 Task: Create a due date automation trigger when advanced on, 2 working days after a card is due add basic with the green label at 11:00 AM.
Action: Mouse moved to (1118, 346)
Screenshot: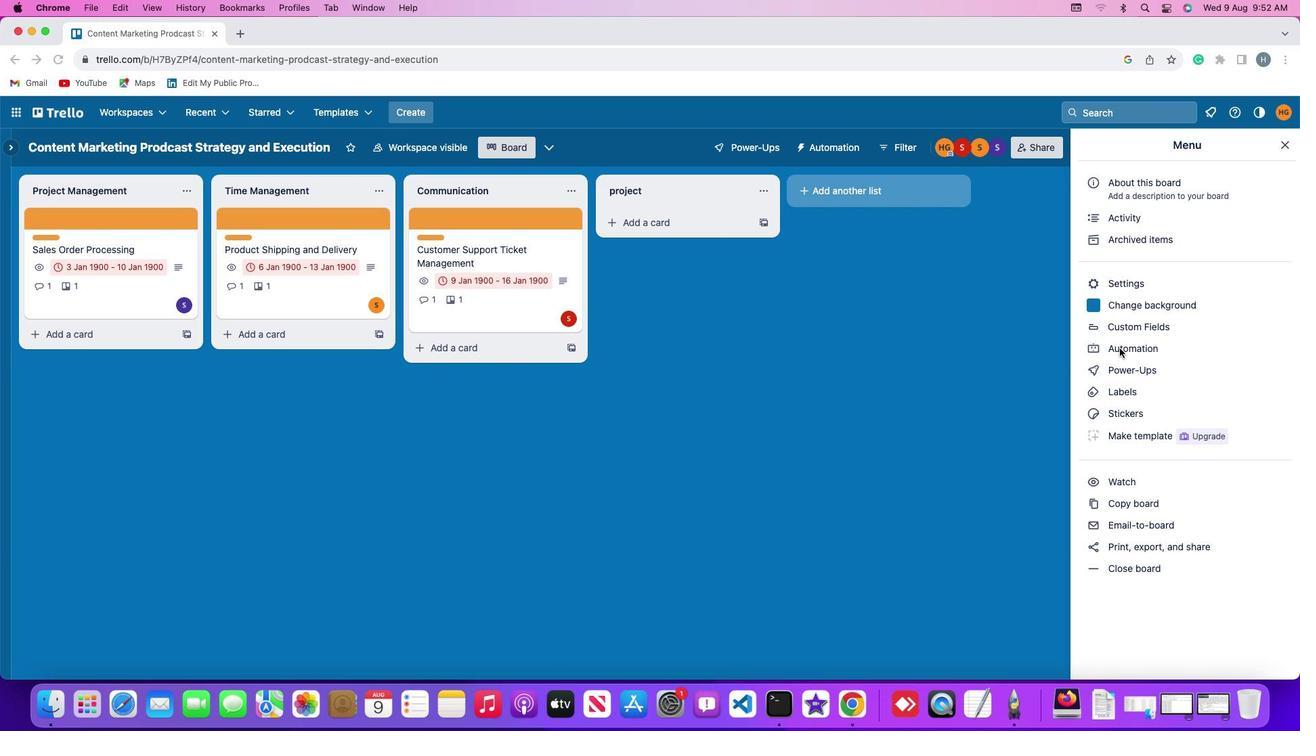 
Action: Mouse pressed left at (1118, 346)
Screenshot: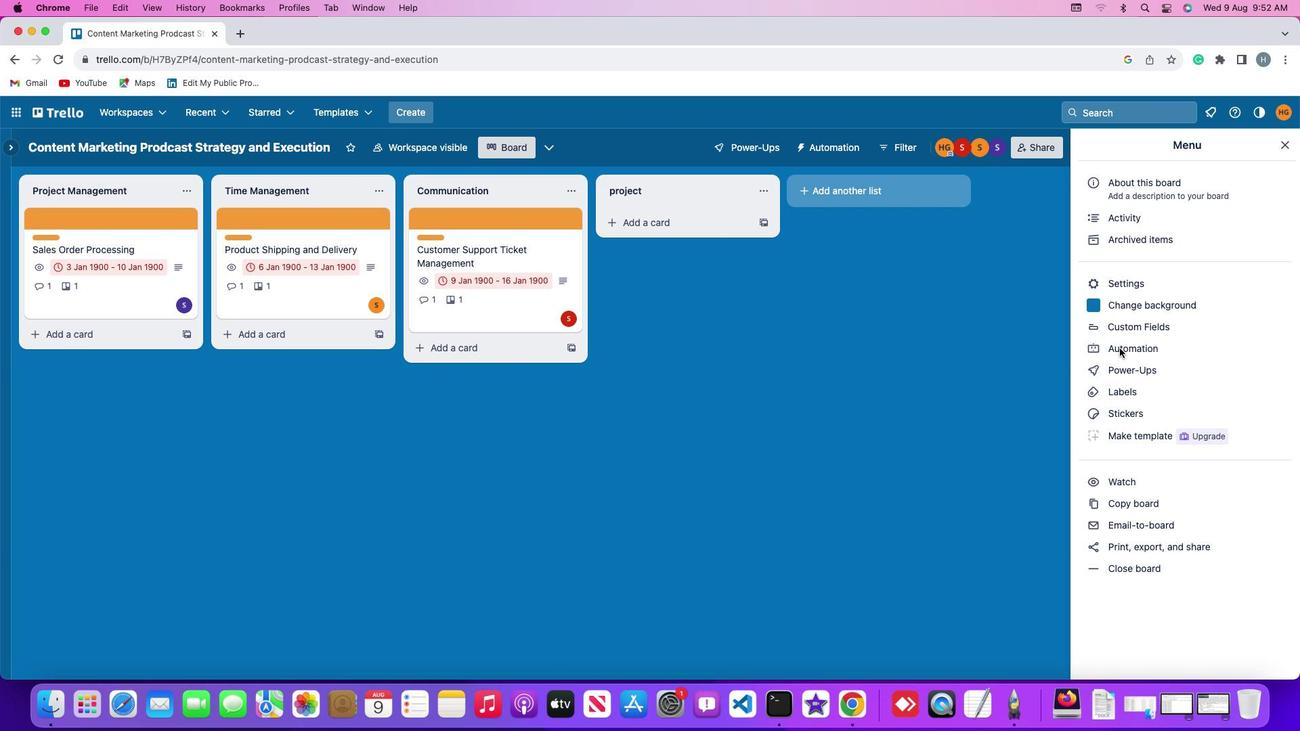 
Action: Mouse pressed left at (1118, 346)
Screenshot: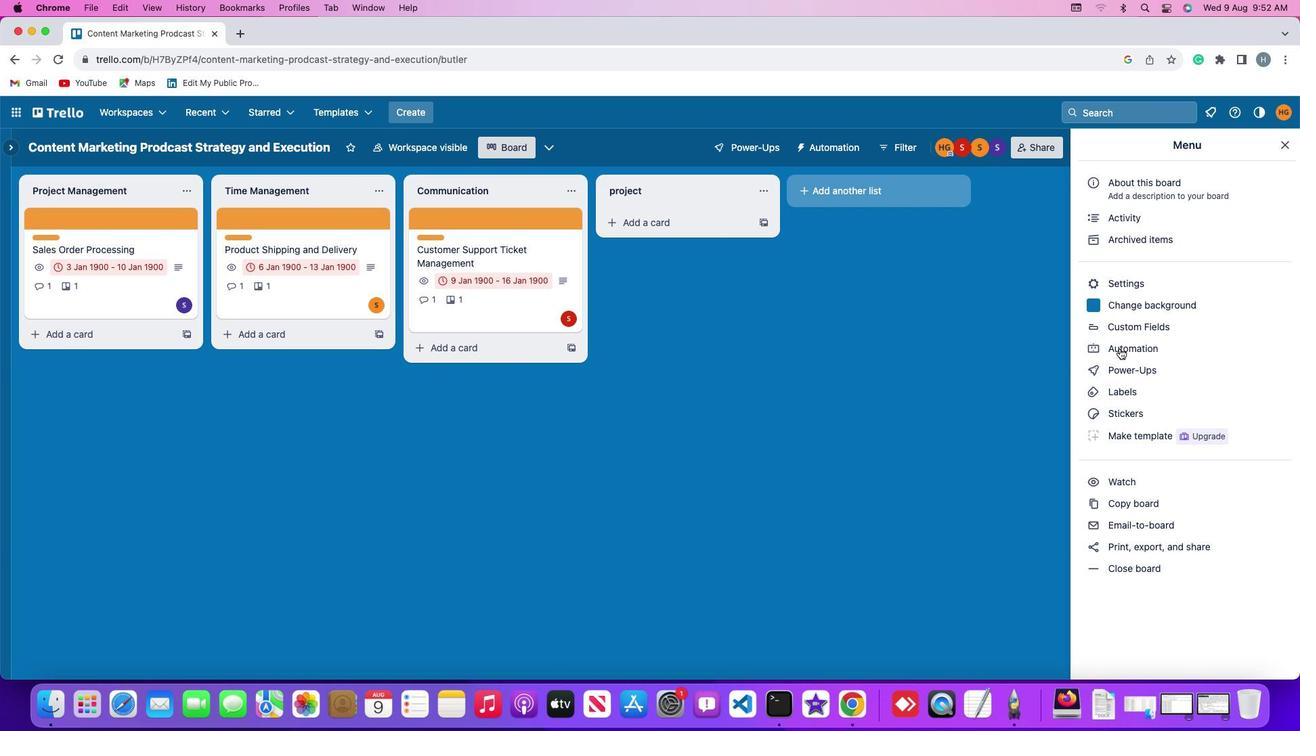 
Action: Mouse moved to (88, 325)
Screenshot: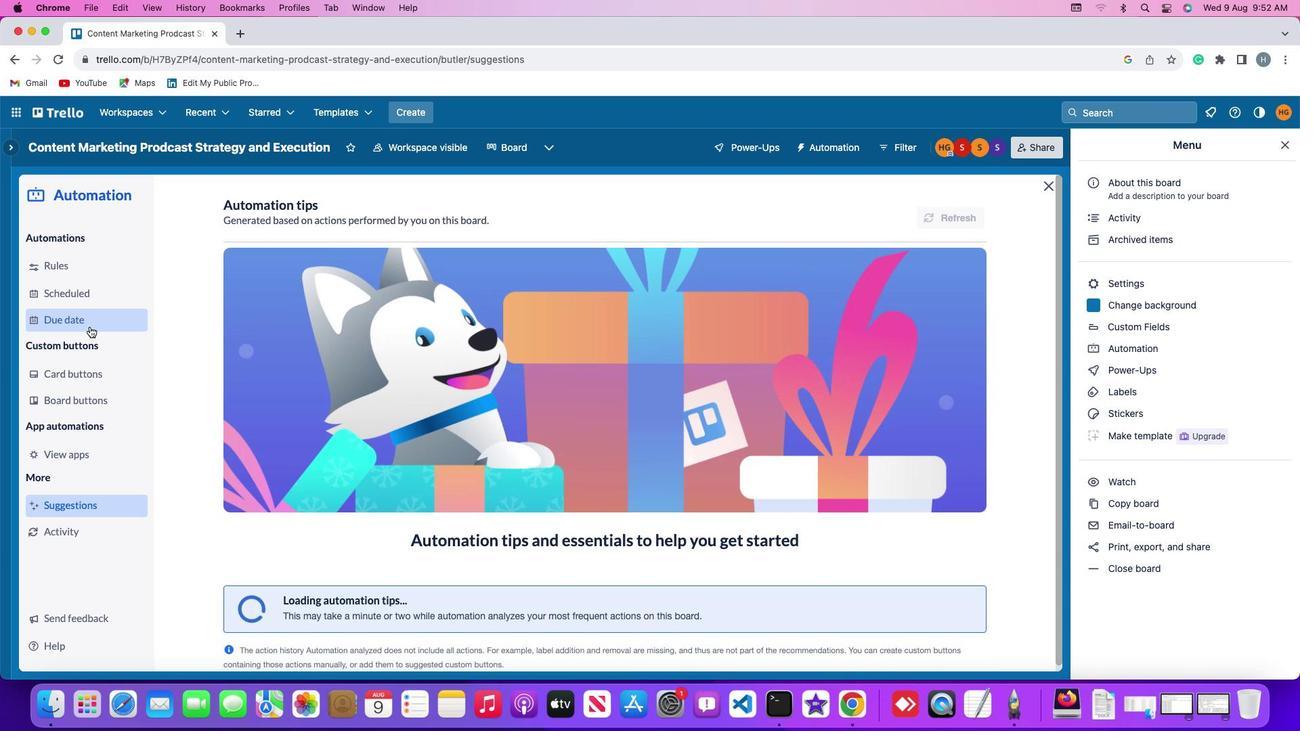 
Action: Mouse pressed left at (88, 325)
Screenshot: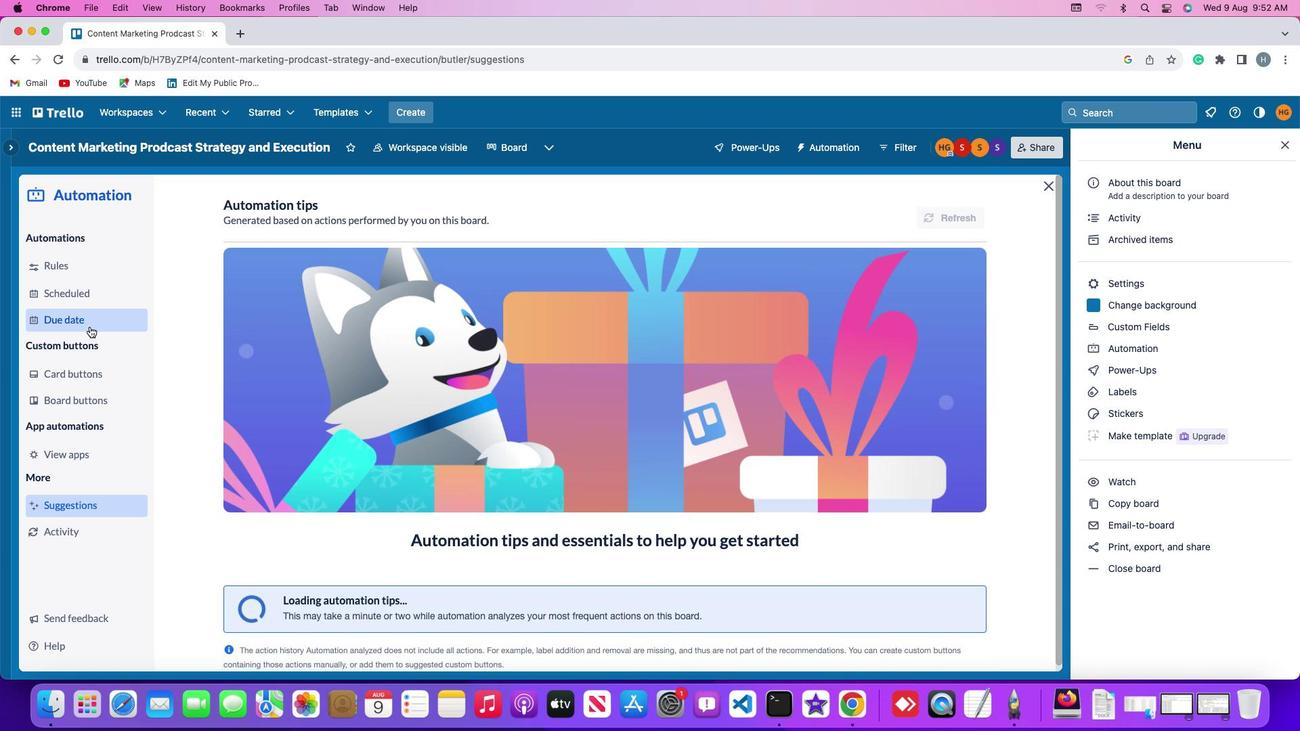
Action: Mouse moved to (921, 205)
Screenshot: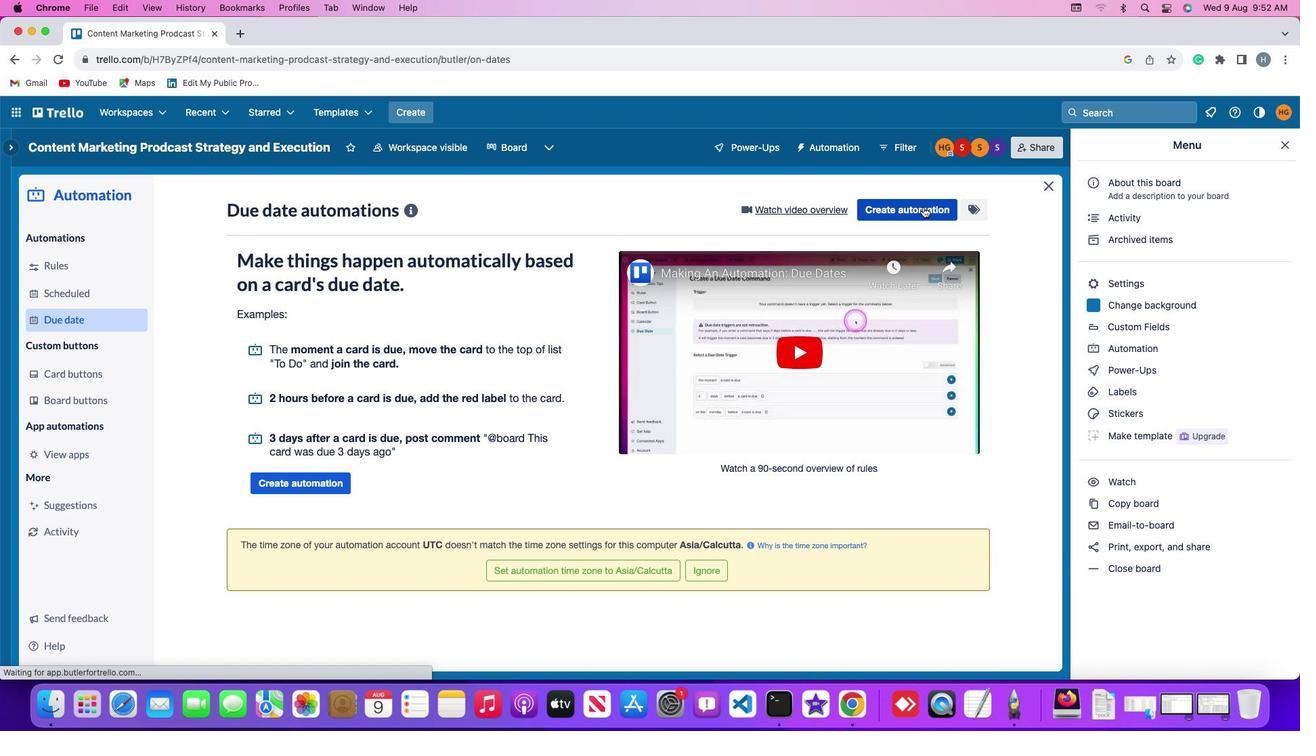 
Action: Mouse pressed left at (921, 205)
Screenshot: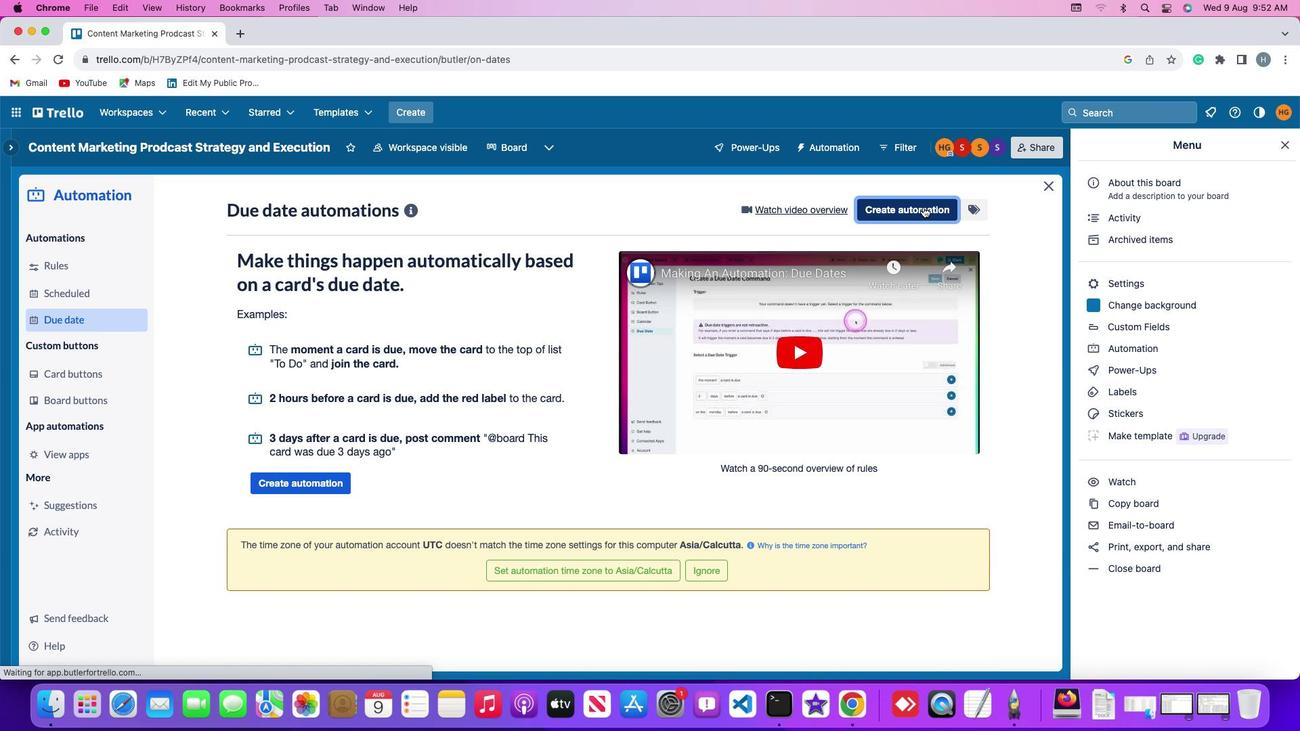 
Action: Mouse moved to (260, 341)
Screenshot: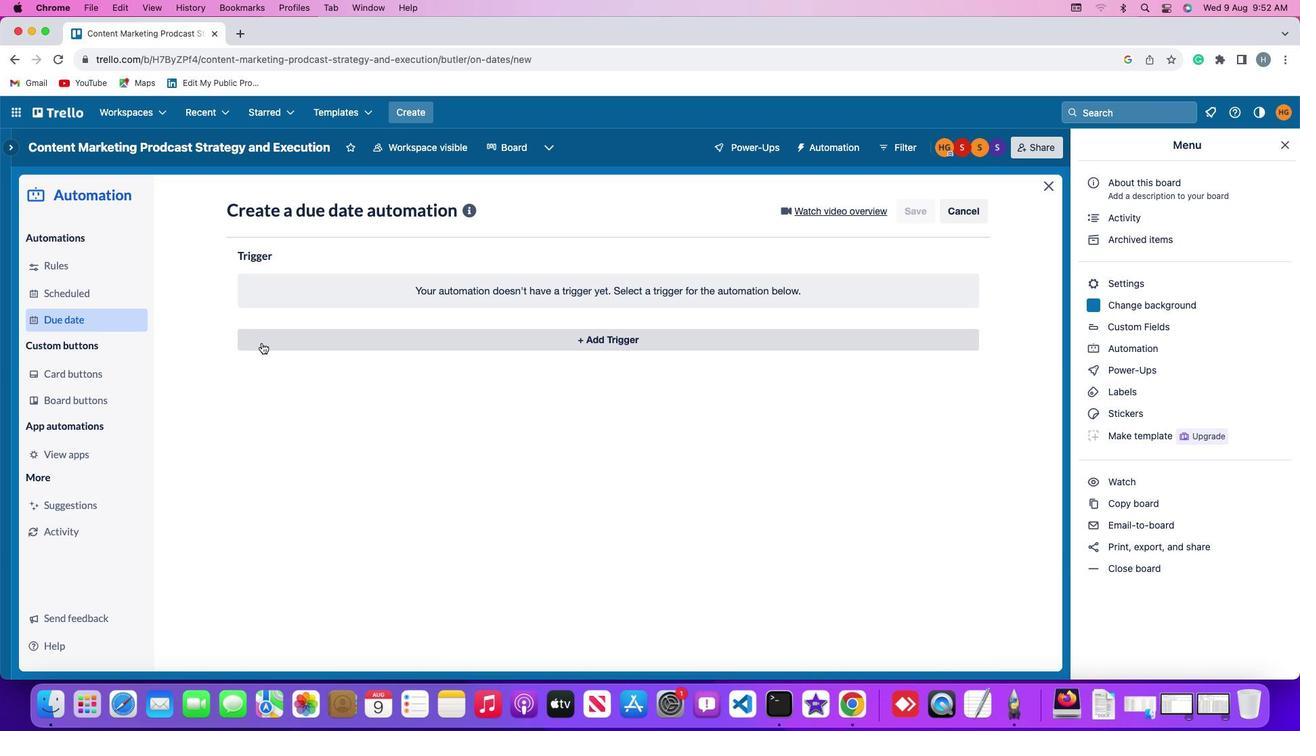 
Action: Mouse pressed left at (260, 341)
Screenshot: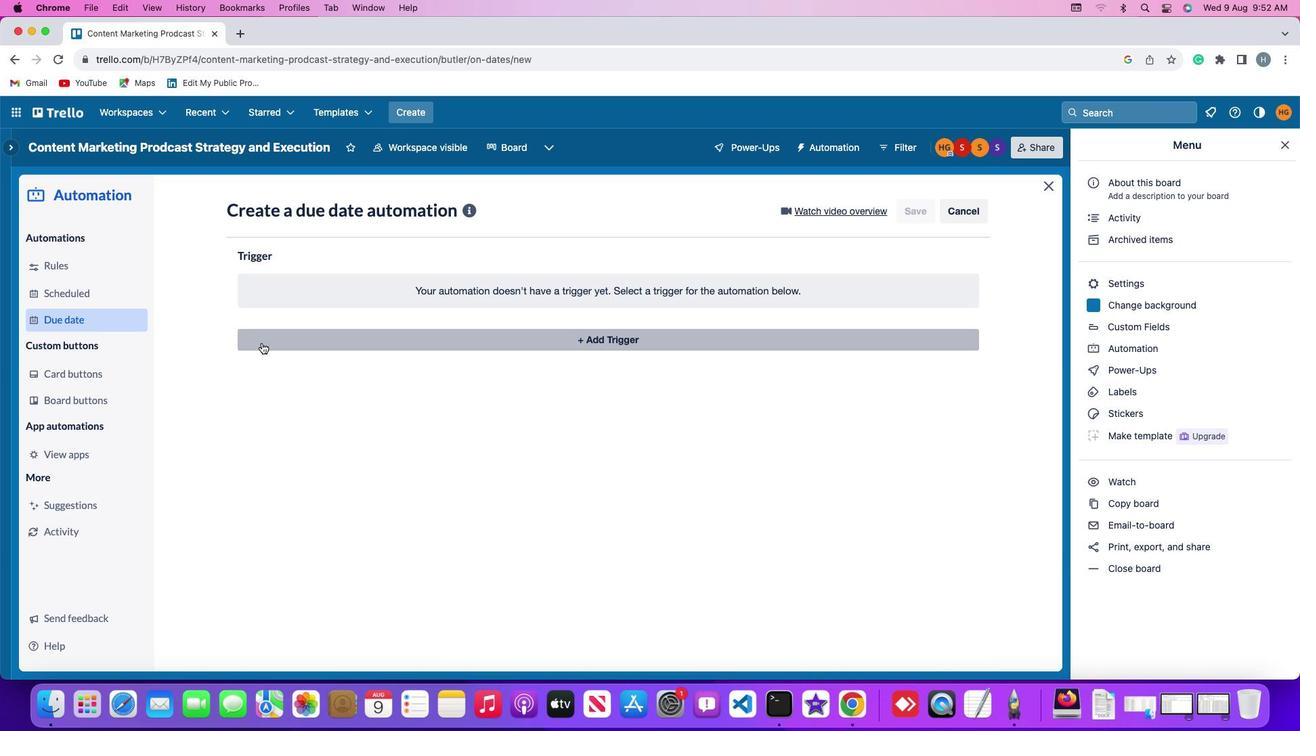 
Action: Mouse moved to (262, 541)
Screenshot: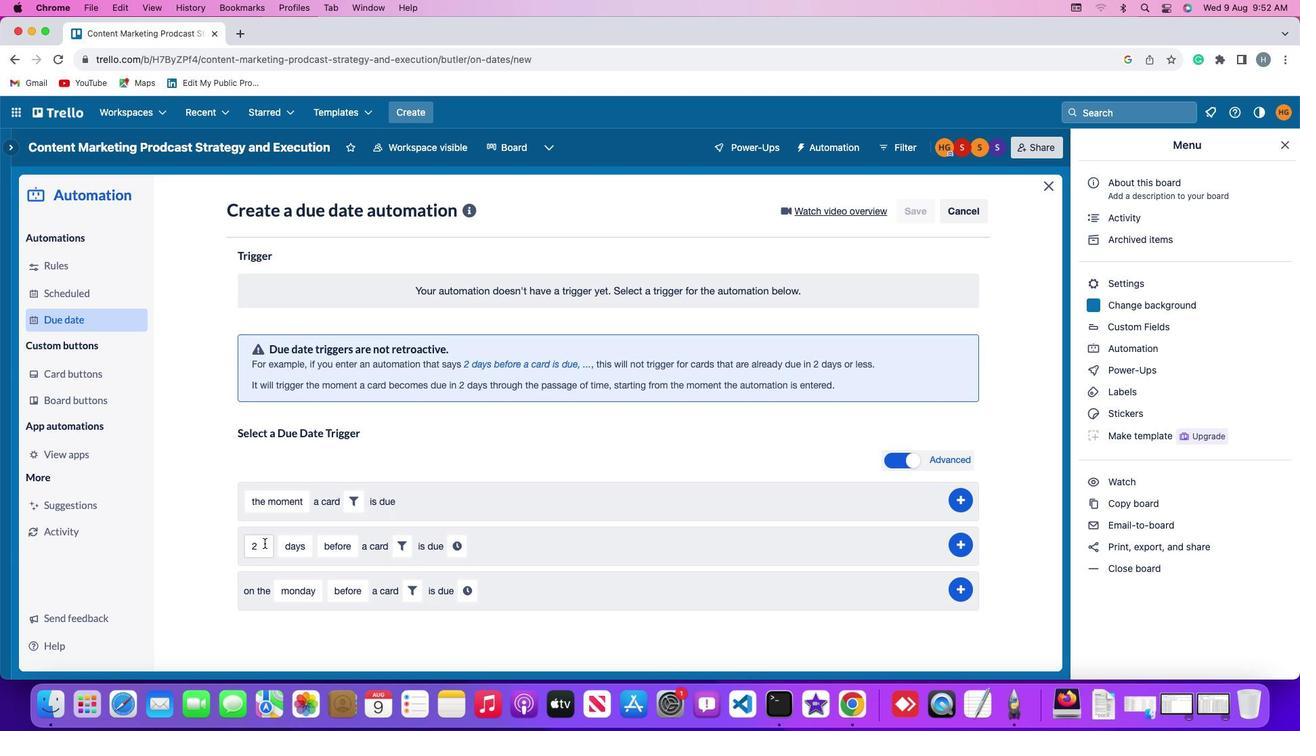 
Action: Mouse pressed left at (262, 541)
Screenshot: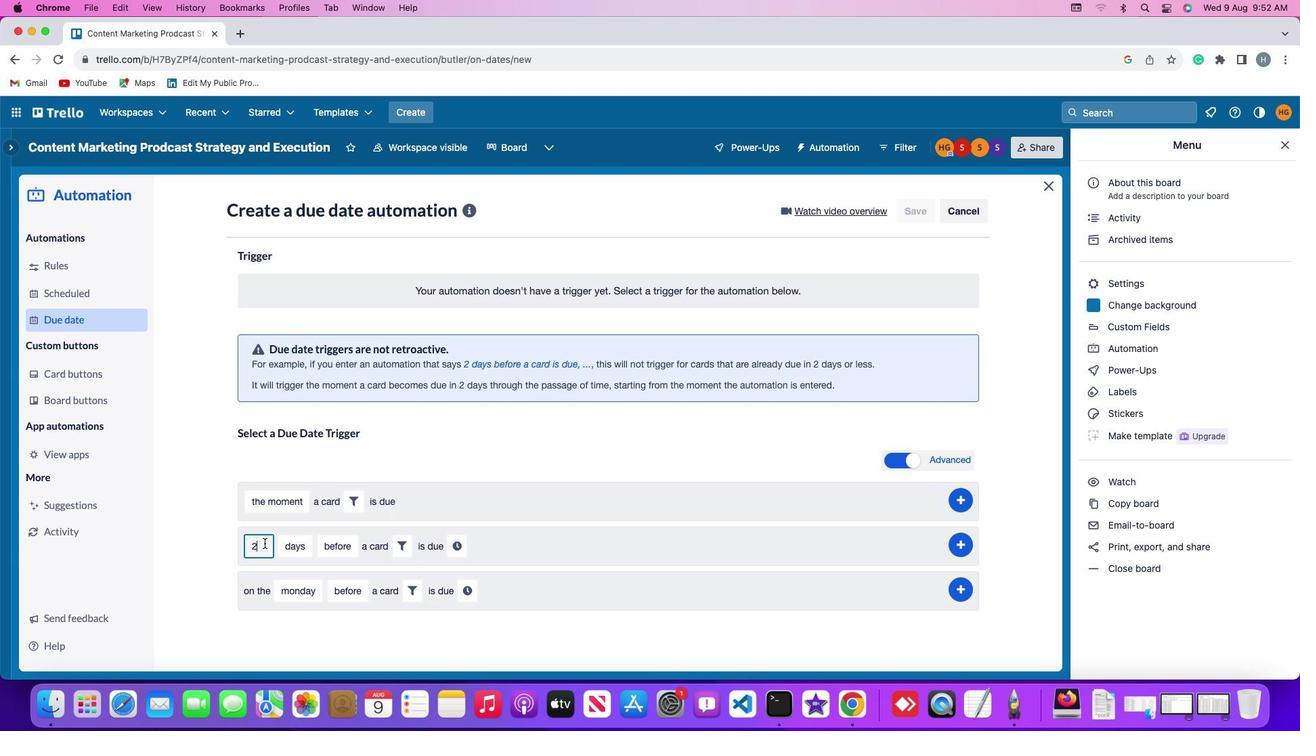 
Action: Mouse moved to (264, 541)
Screenshot: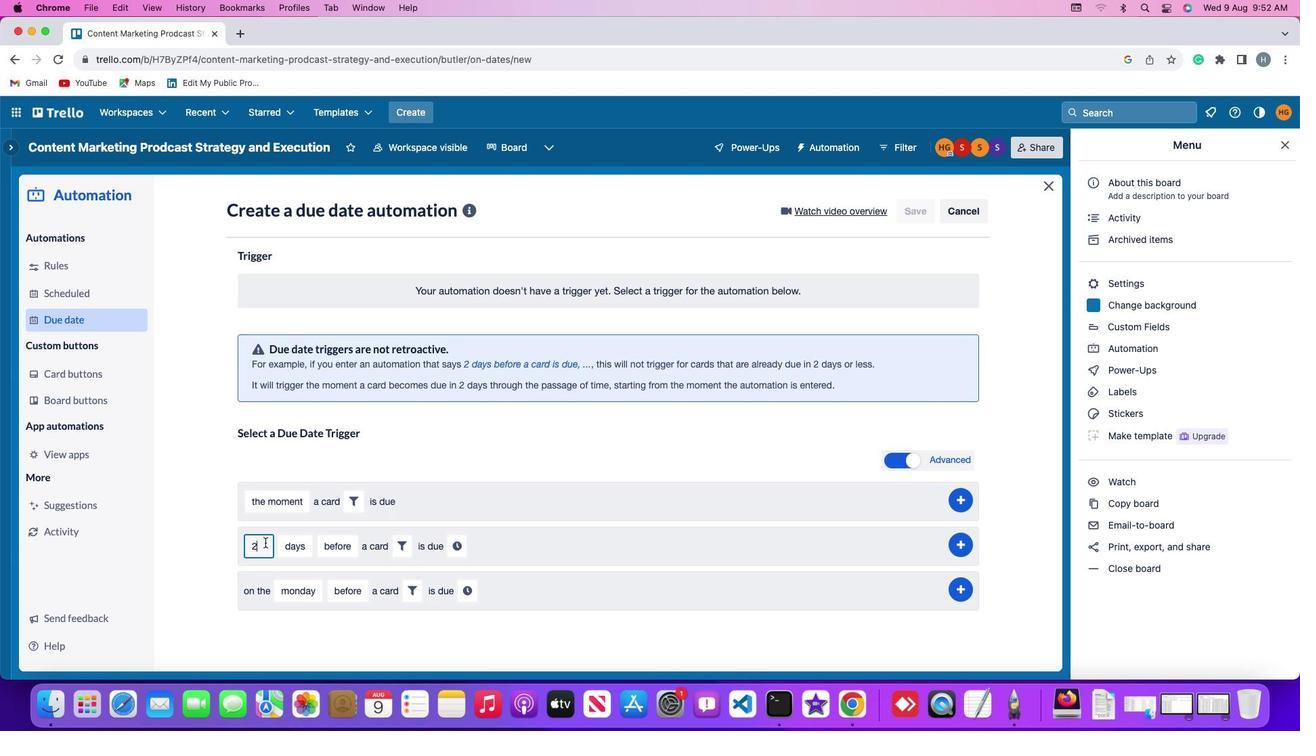 
Action: Key pressed Key.backspace
Screenshot: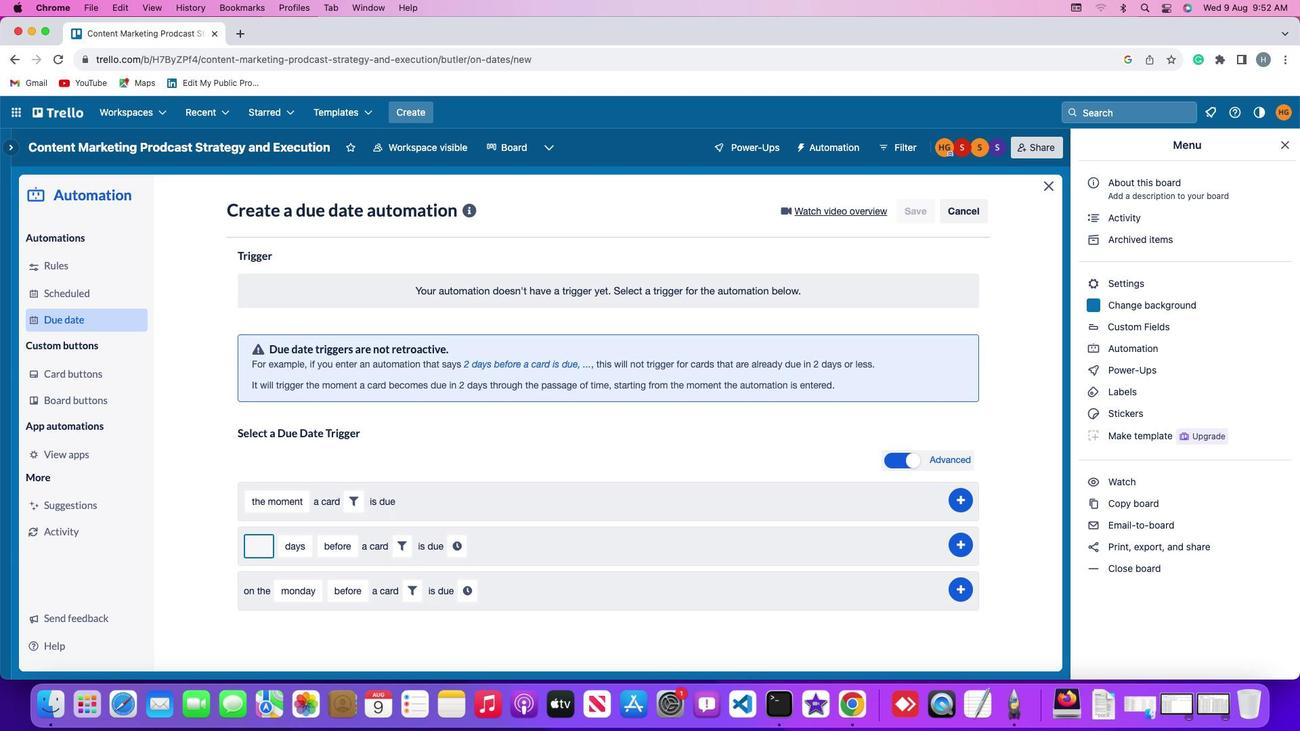 
Action: Mouse moved to (263, 541)
Screenshot: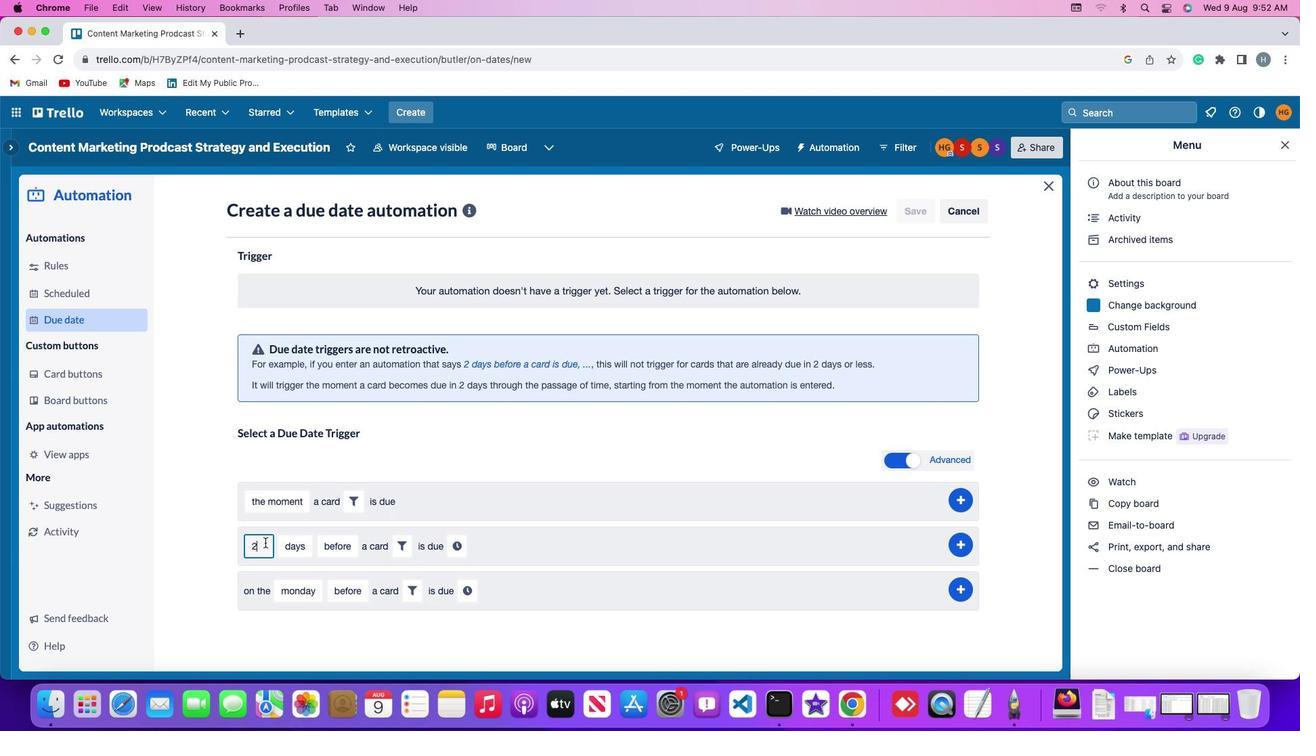 
Action: Key pressed '2'
Screenshot: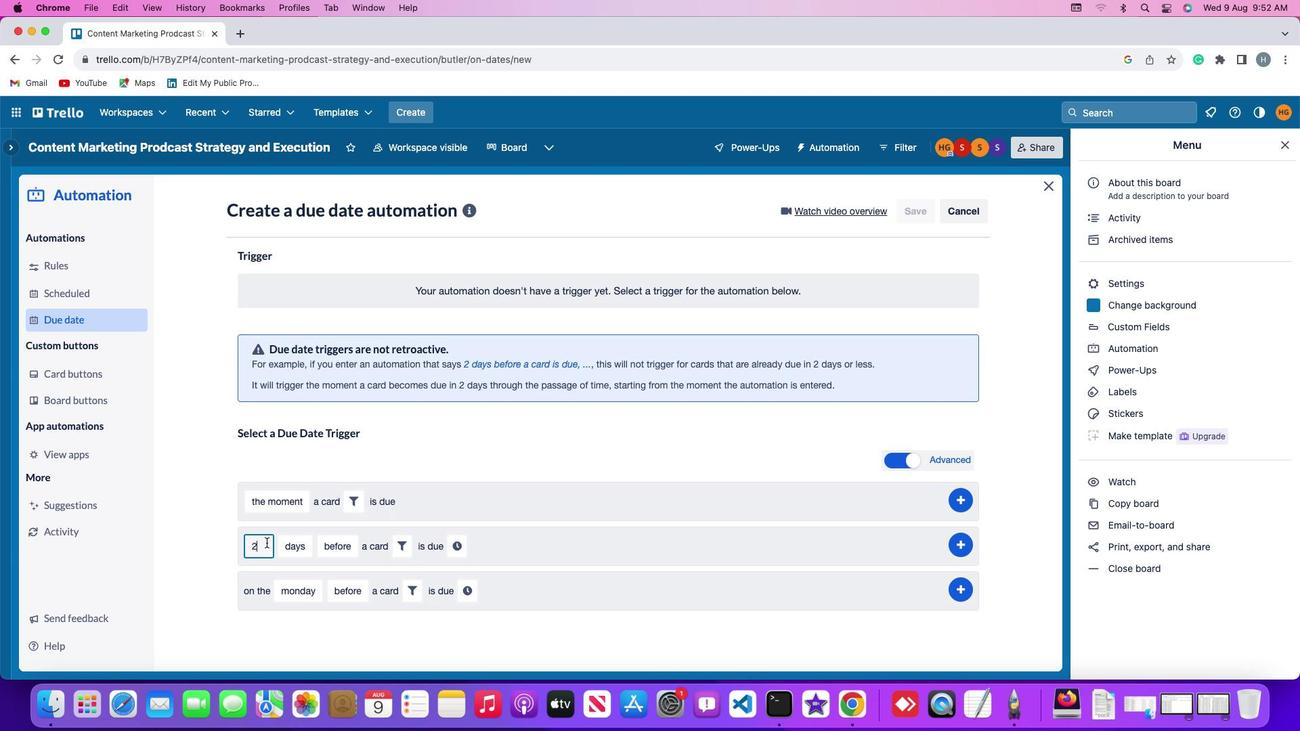 
Action: Mouse moved to (287, 541)
Screenshot: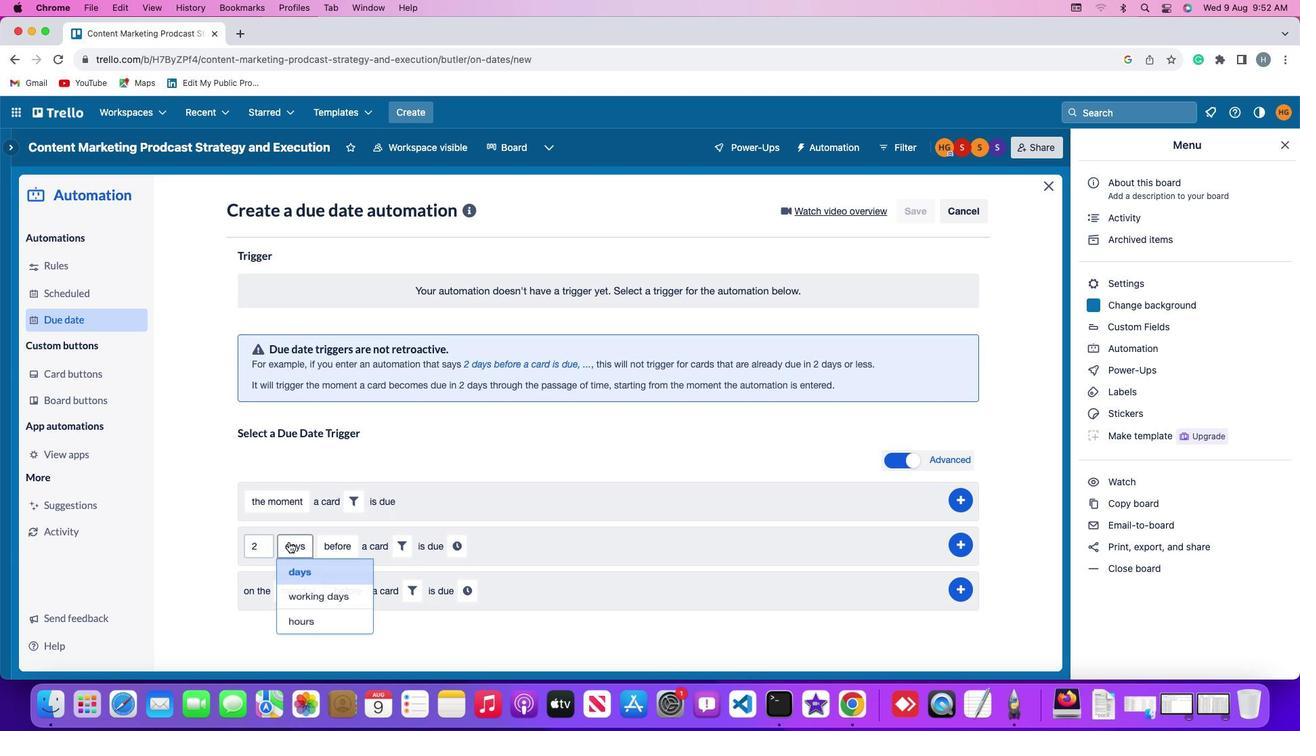 
Action: Mouse pressed left at (287, 541)
Screenshot: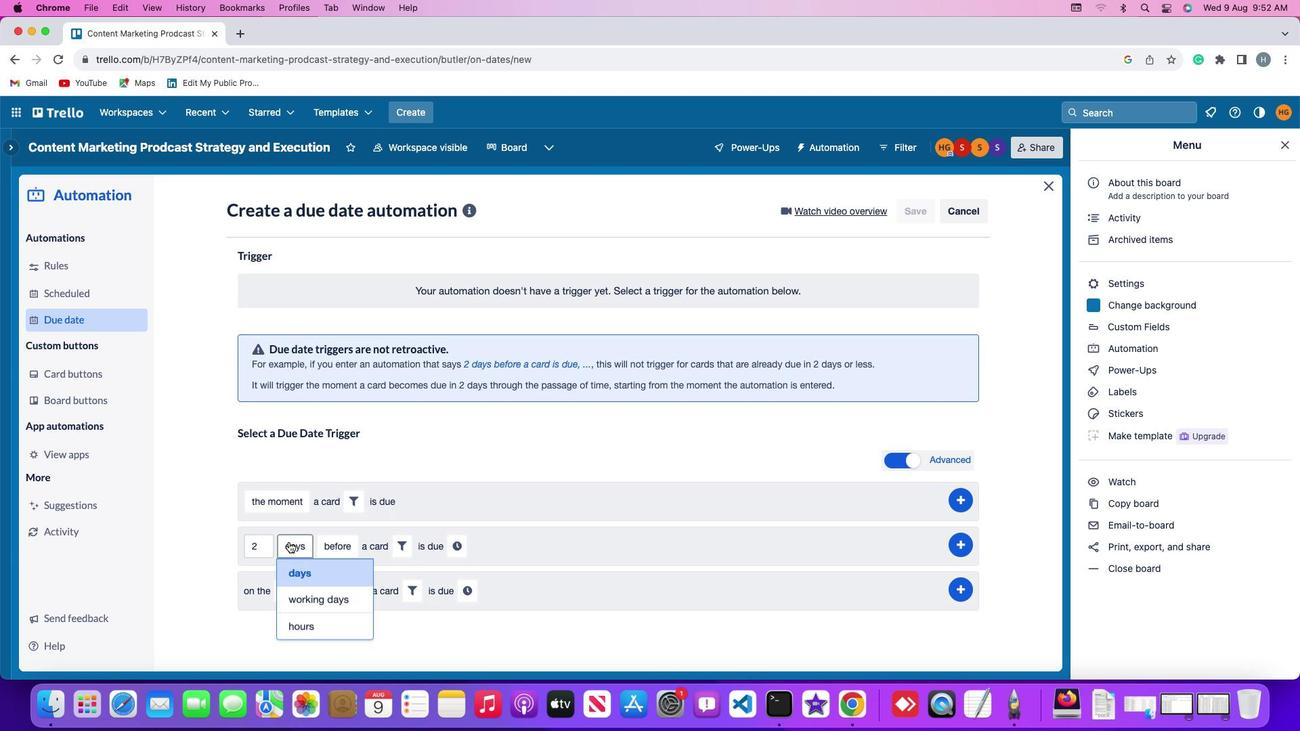 
Action: Mouse moved to (301, 598)
Screenshot: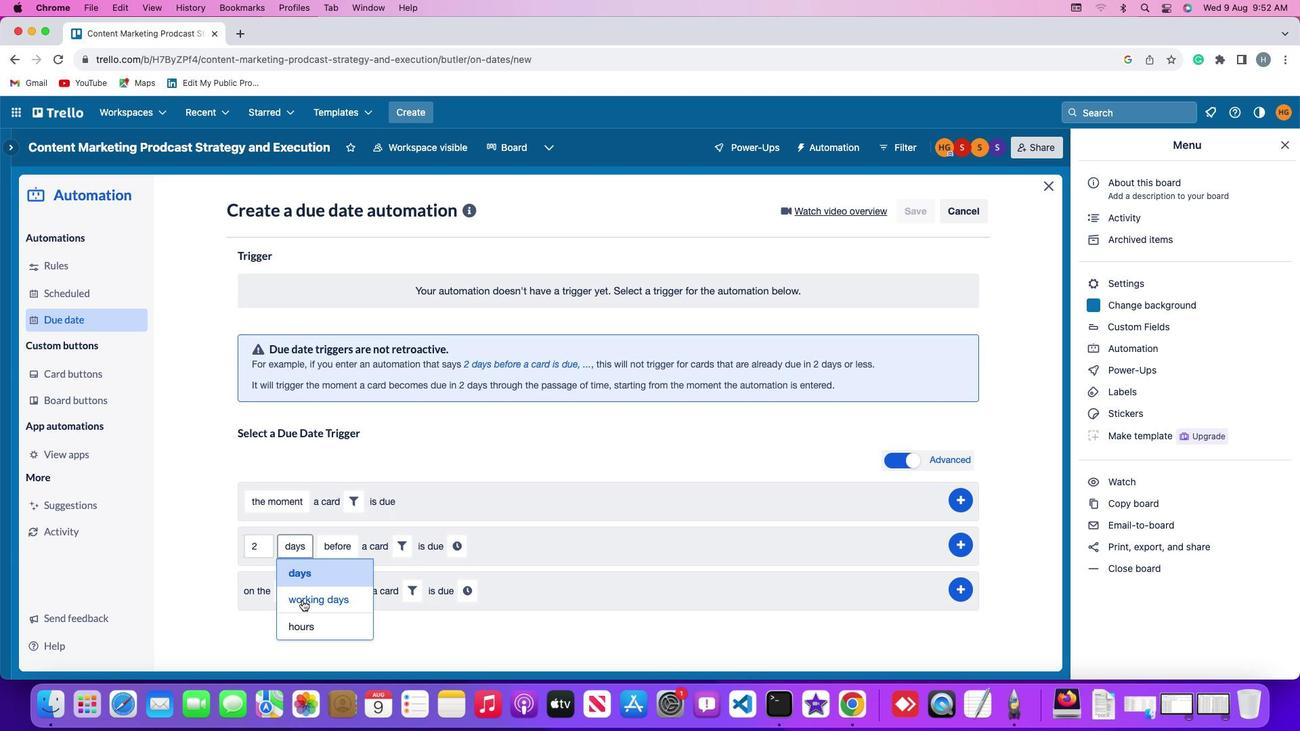 
Action: Mouse pressed left at (301, 598)
Screenshot: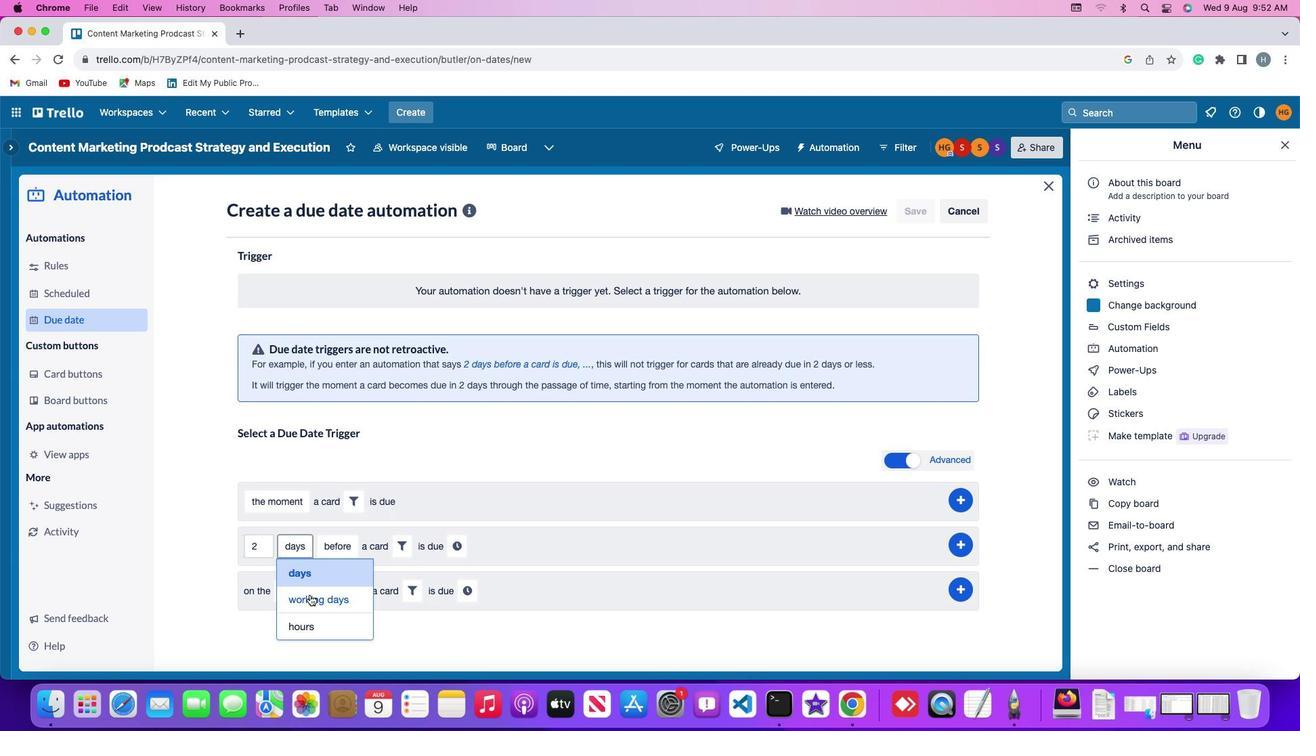 
Action: Mouse moved to (367, 545)
Screenshot: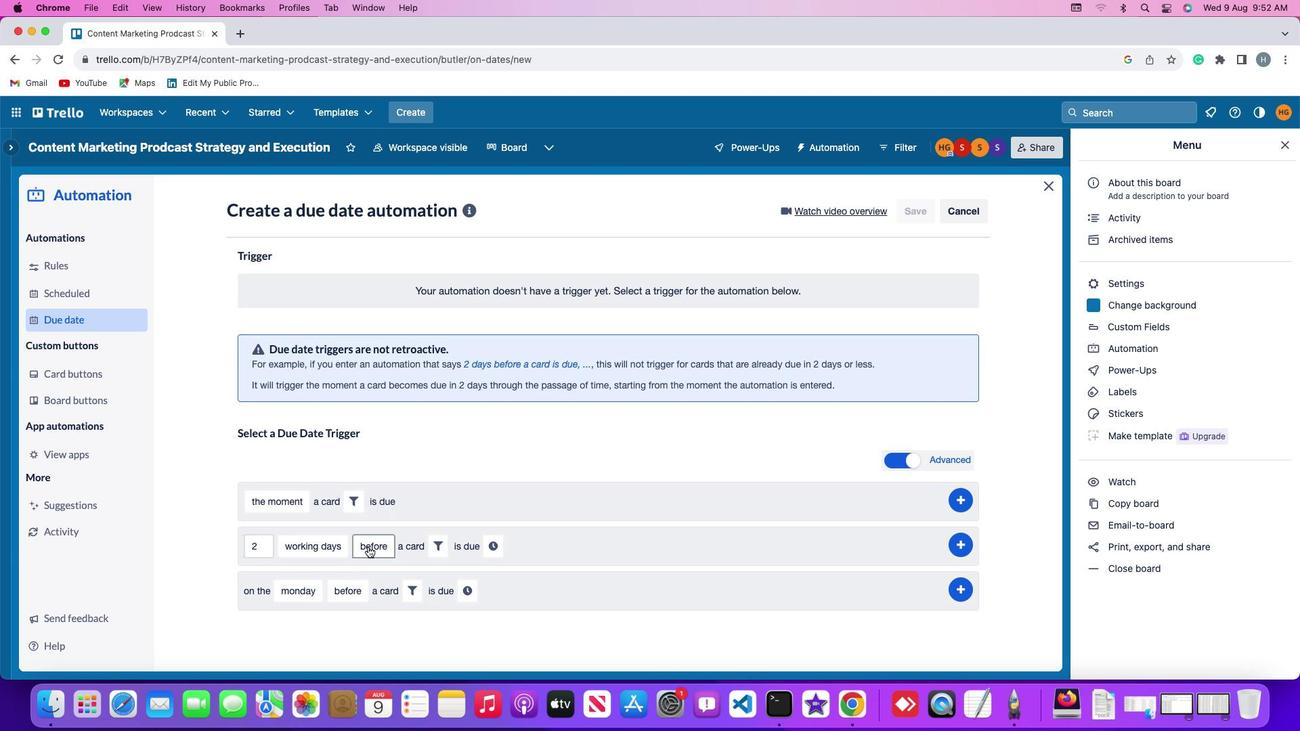 
Action: Mouse pressed left at (367, 545)
Screenshot: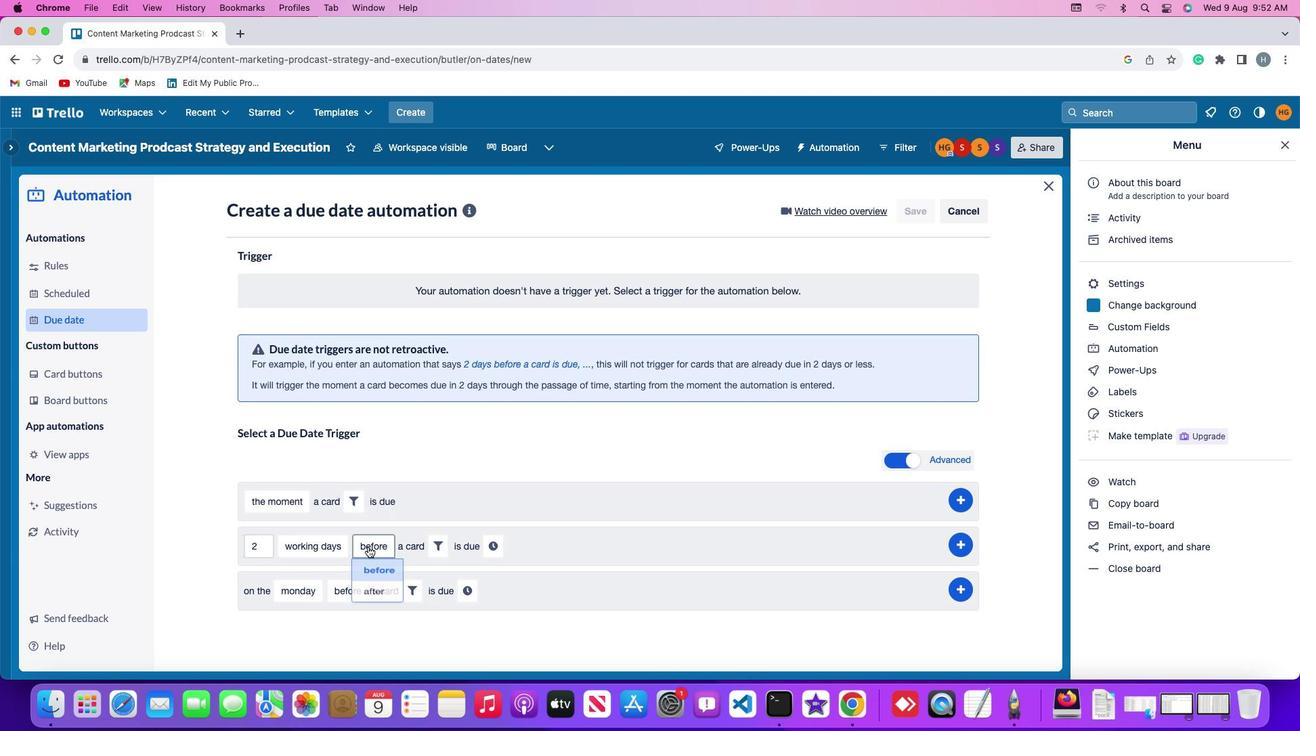 
Action: Mouse moved to (373, 595)
Screenshot: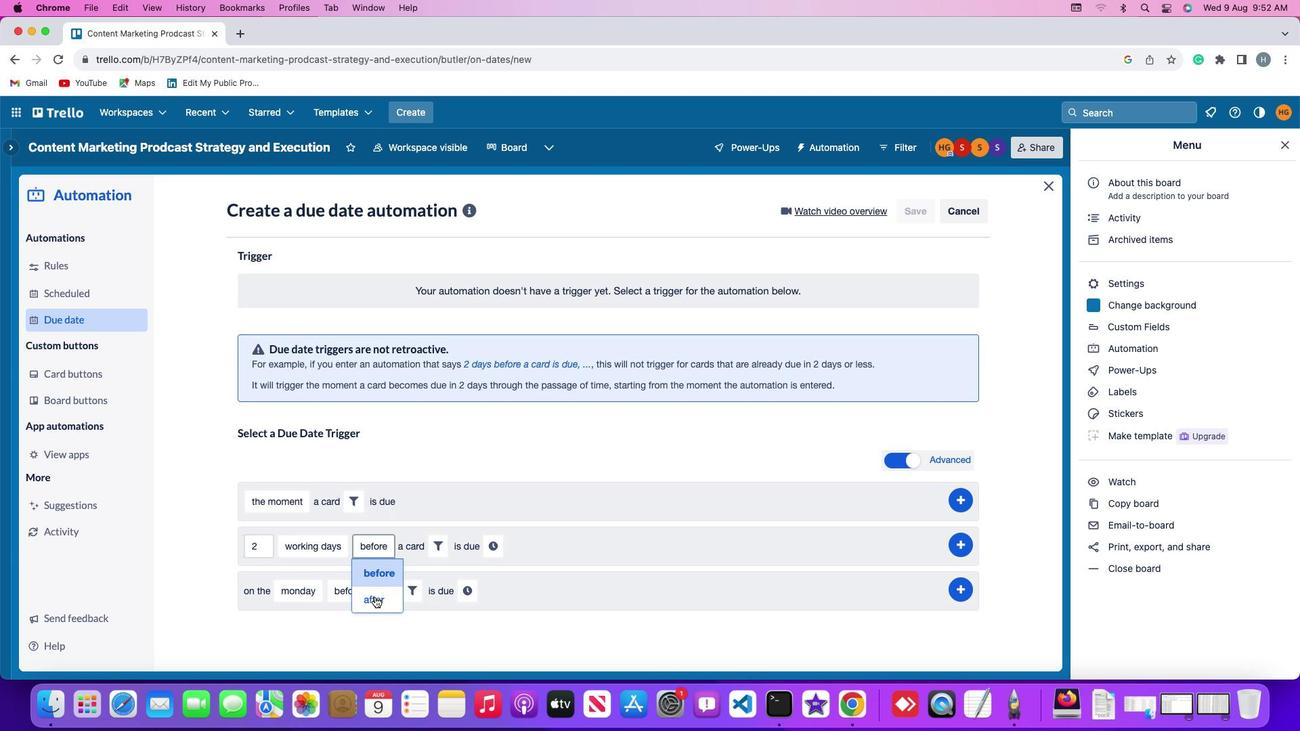 
Action: Mouse pressed left at (373, 595)
Screenshot: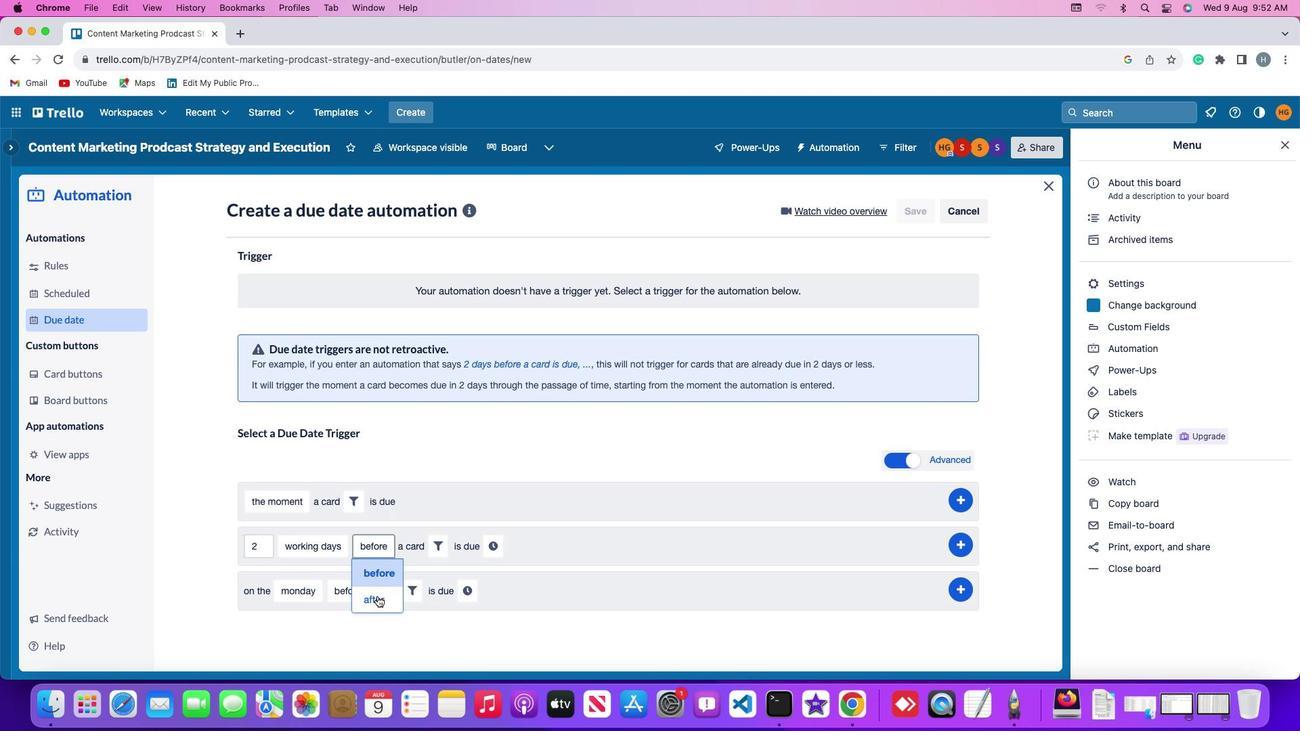
Action: Mouse moved to (427, 549)
Screenshot: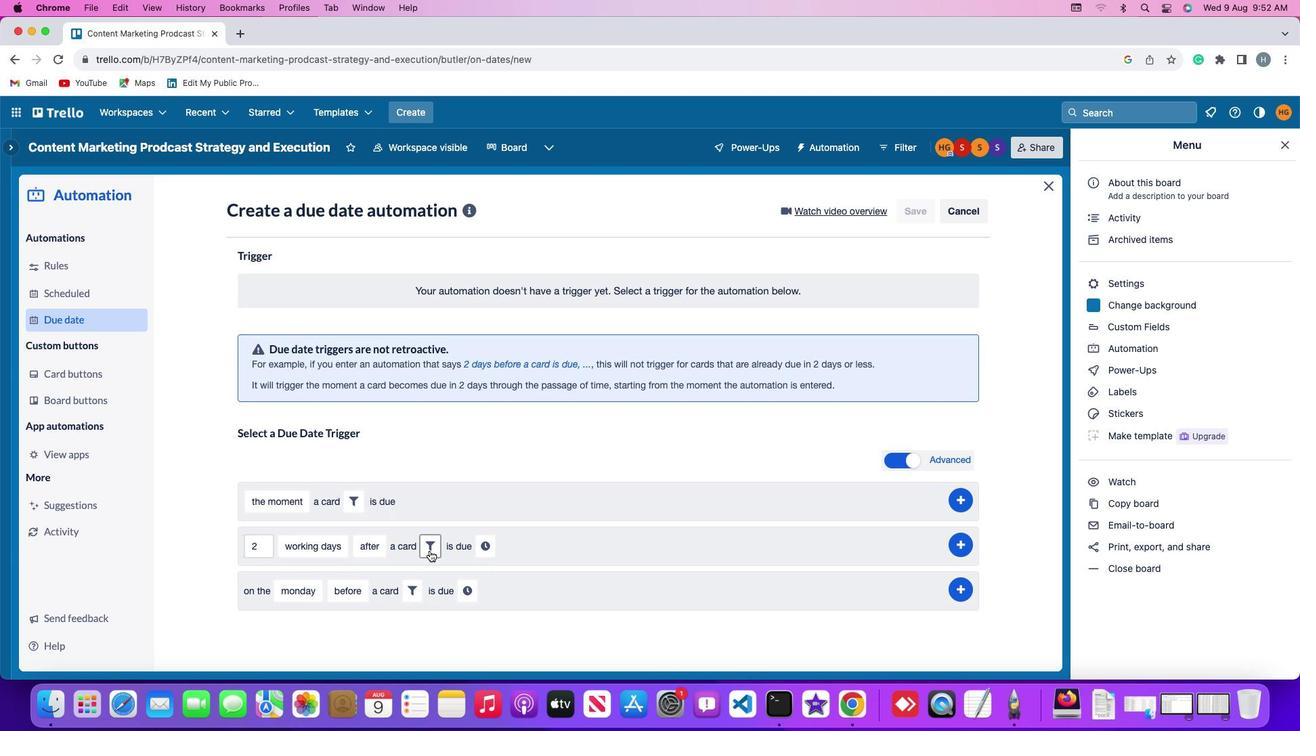 
Action: Mouse pressed left at (427, 549)
Screenshot: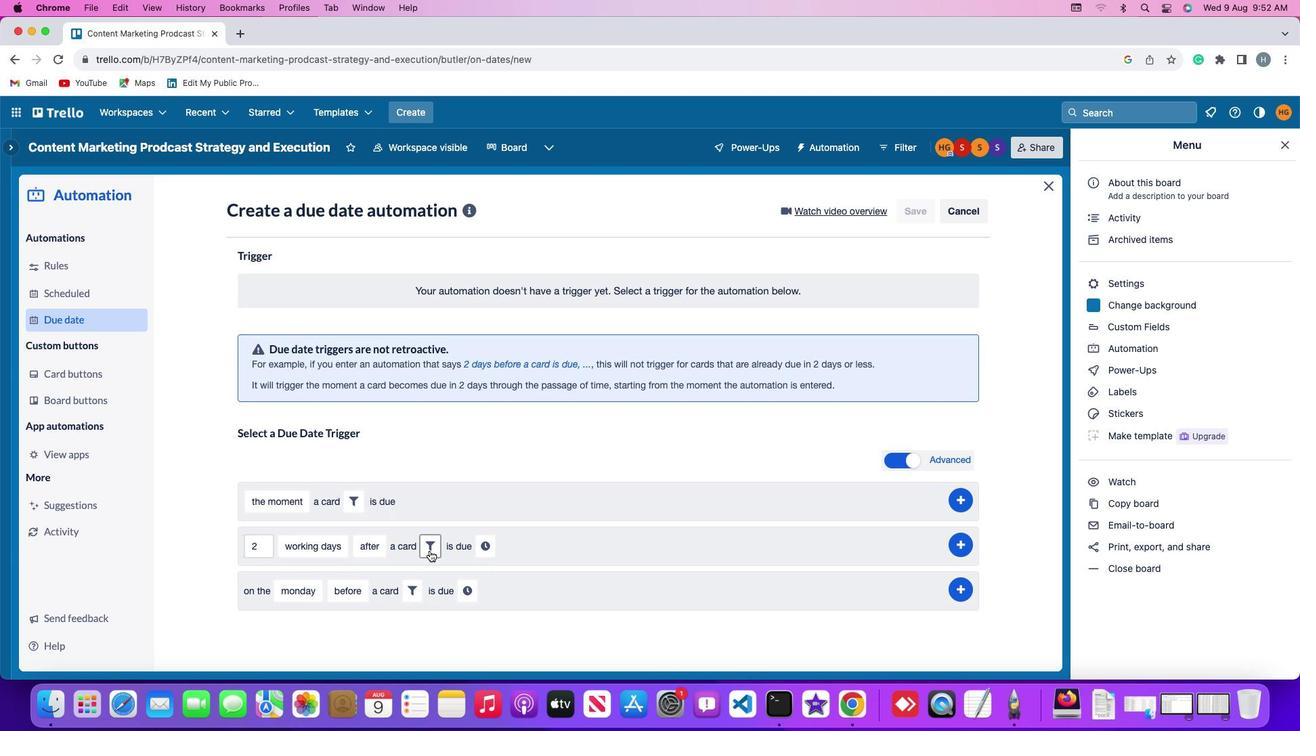
Action: Mouse moved to (392, 629)
Screenshot: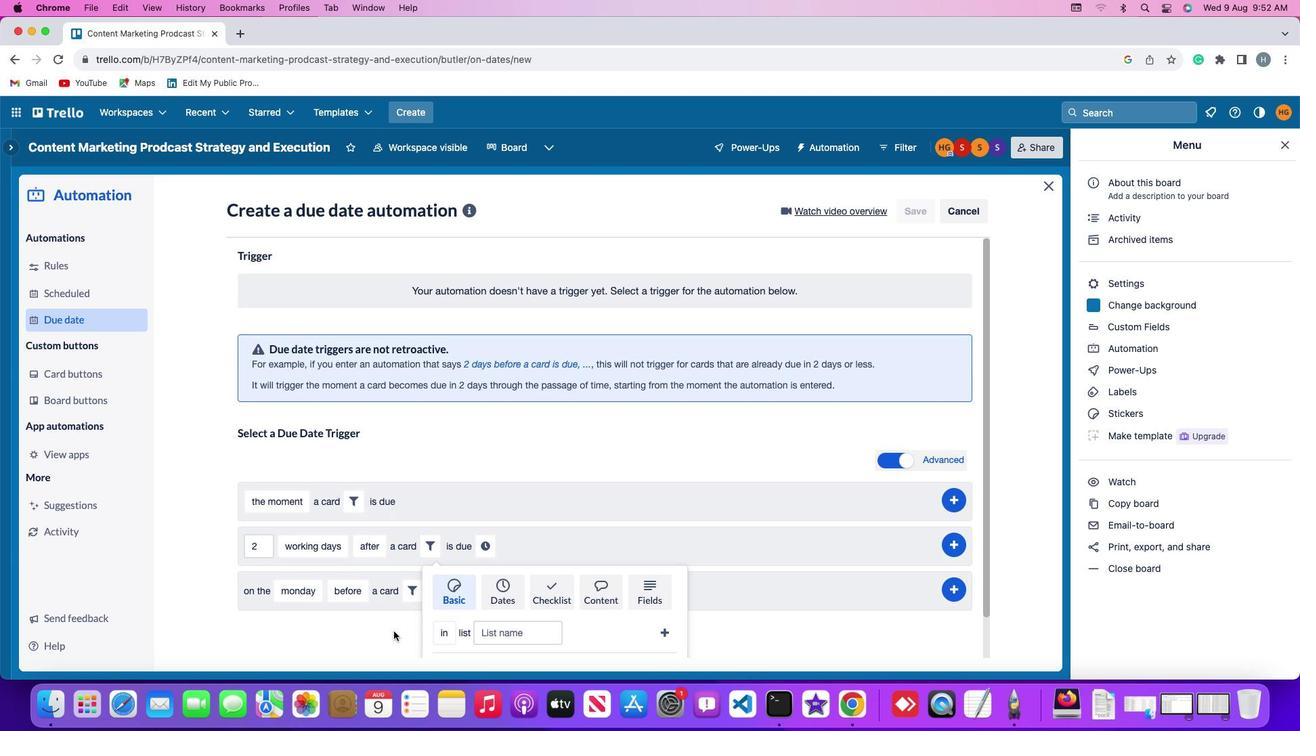 
Action: Mouse scrolled (392, 629) with delta (0, -1)
Screenshot: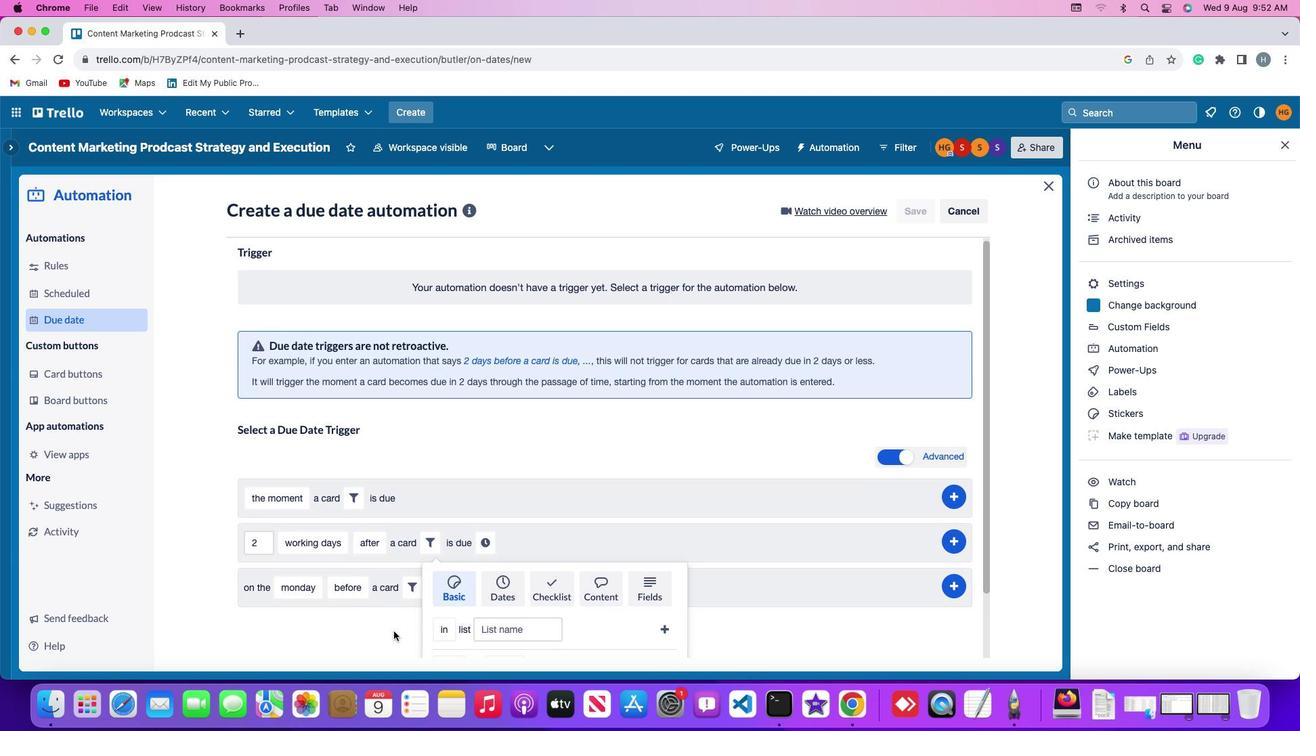 
Action: Mouse scrolled (392, 629) with delta (0, -1)
Screenshot: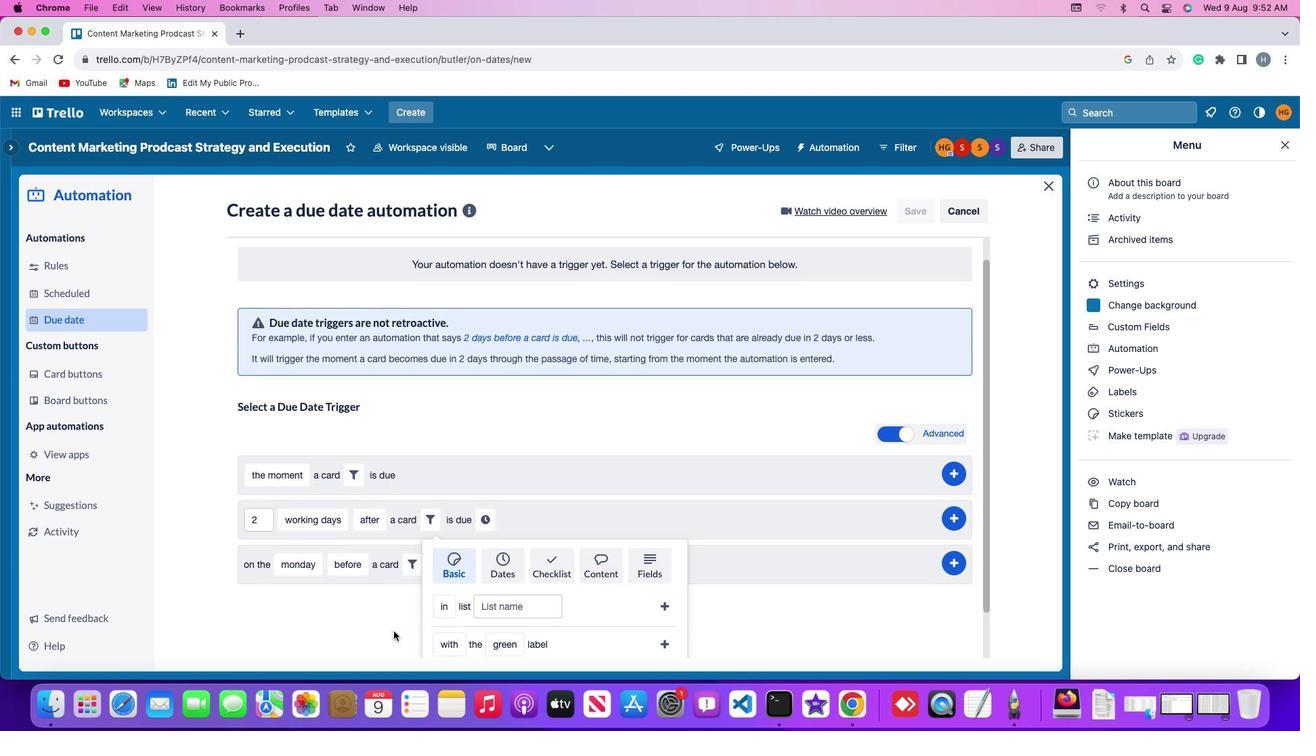 
Action: Mouse scrolled (392, 629) with delta (0, -2)
Screenshot: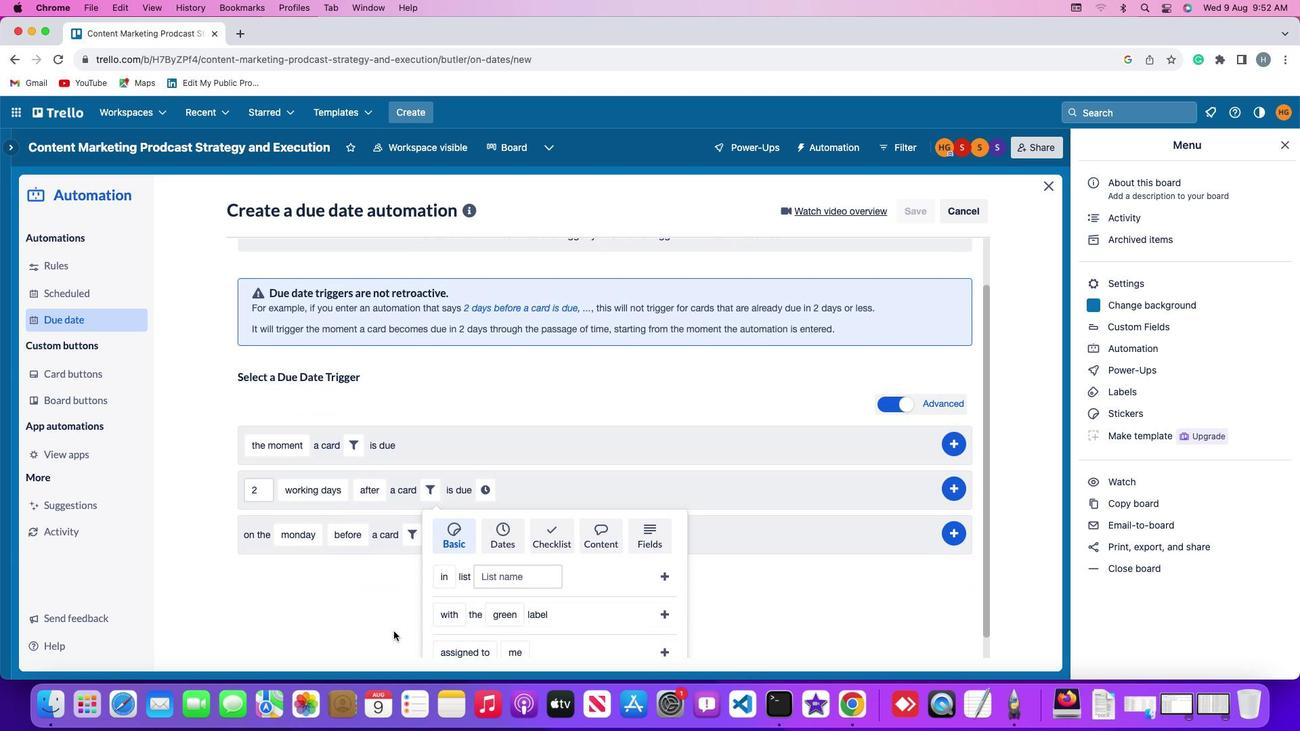 
Action: Mouse scrolled (392, 629) with delta (0, -2)
Screenshot: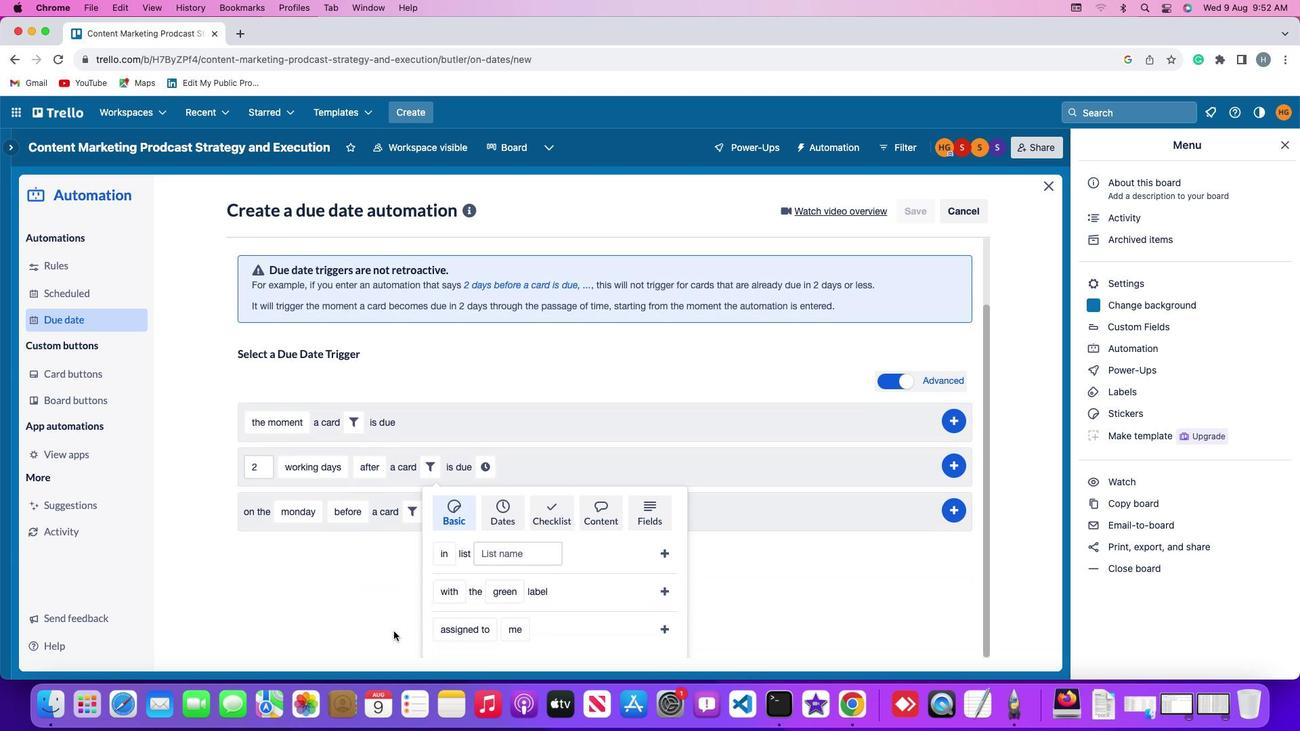 
Action: Mouse scrolled (392, 629) with delta (0, -3)
Screenshot: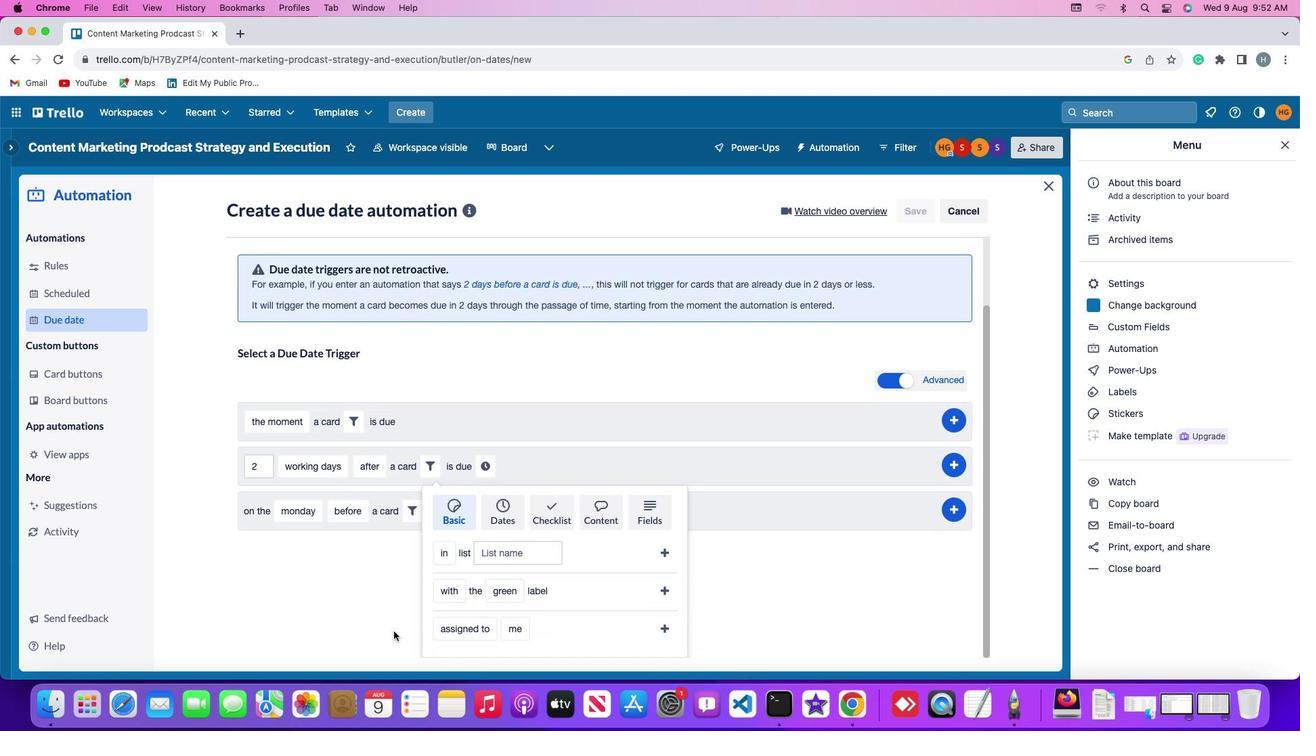 
Action: Mouse moved to (451, 594)
Screenshot: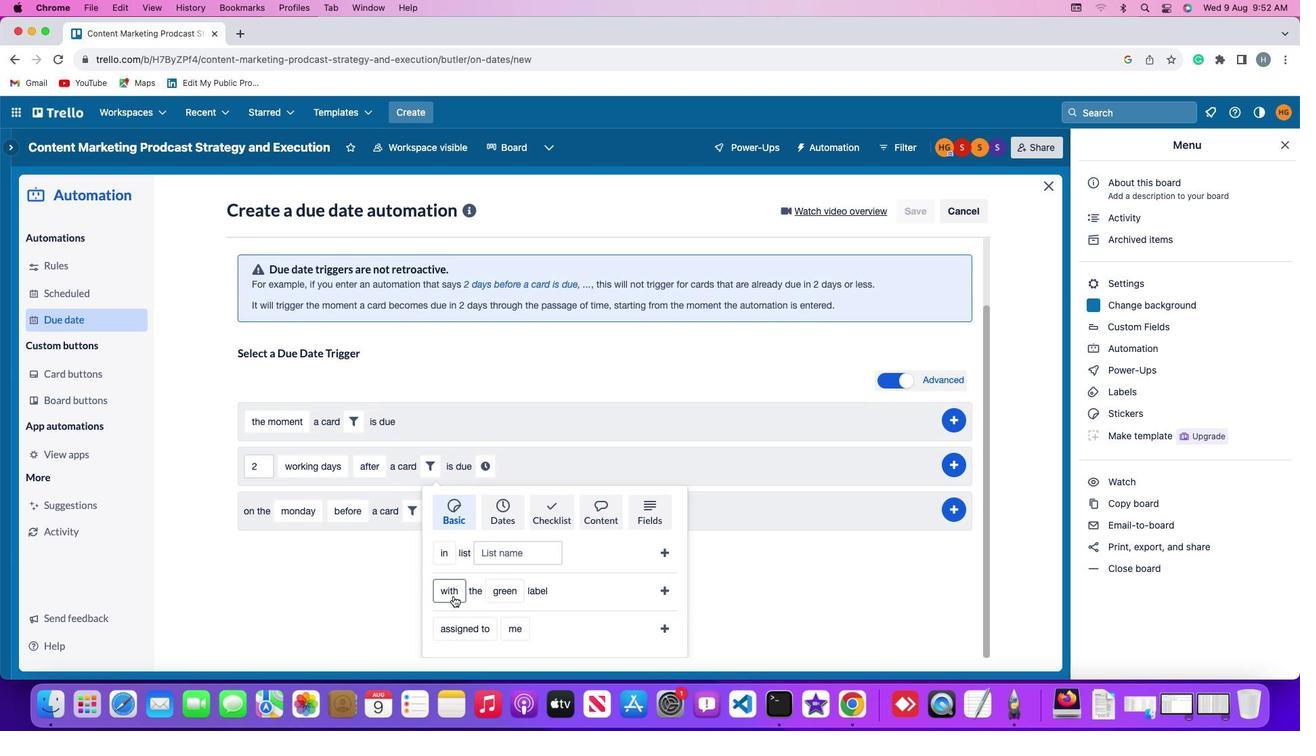 
Action: Mouse pressed left at (451, 594)
Screenshot: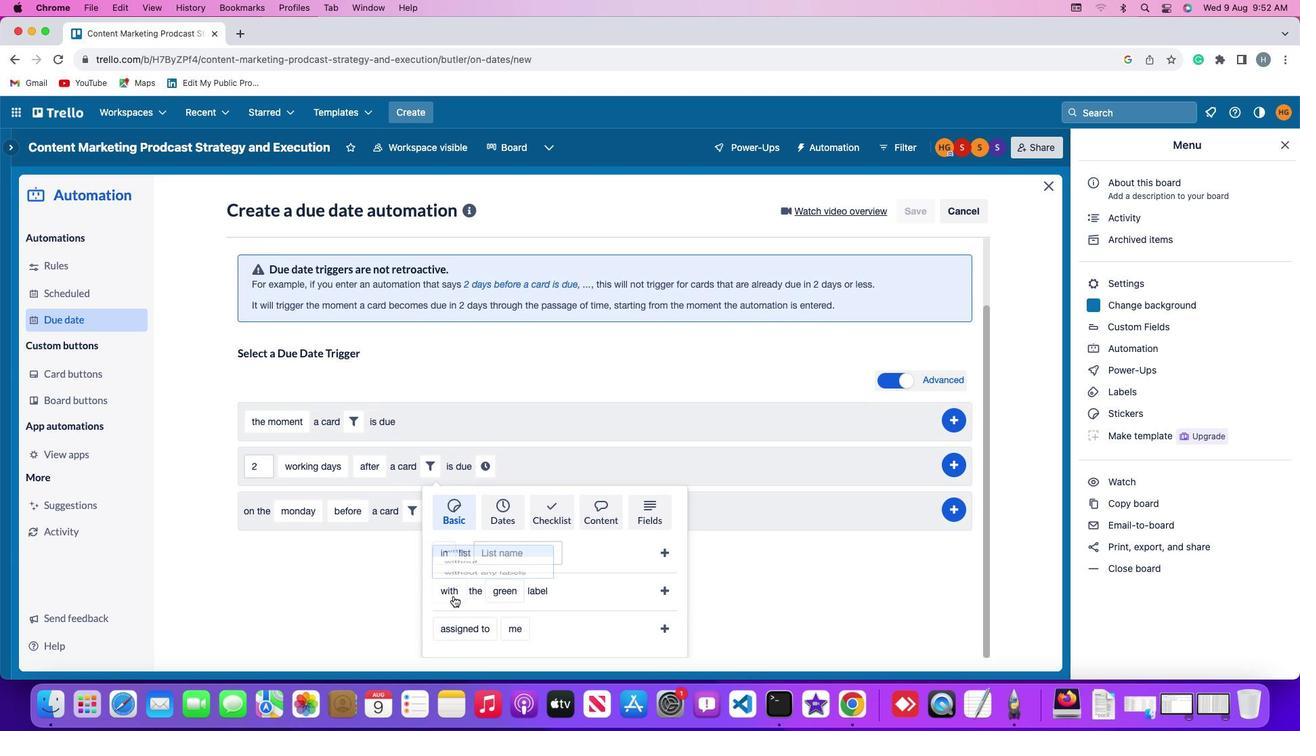 
Action: Mouse moved to (467, 511)
Screenshot: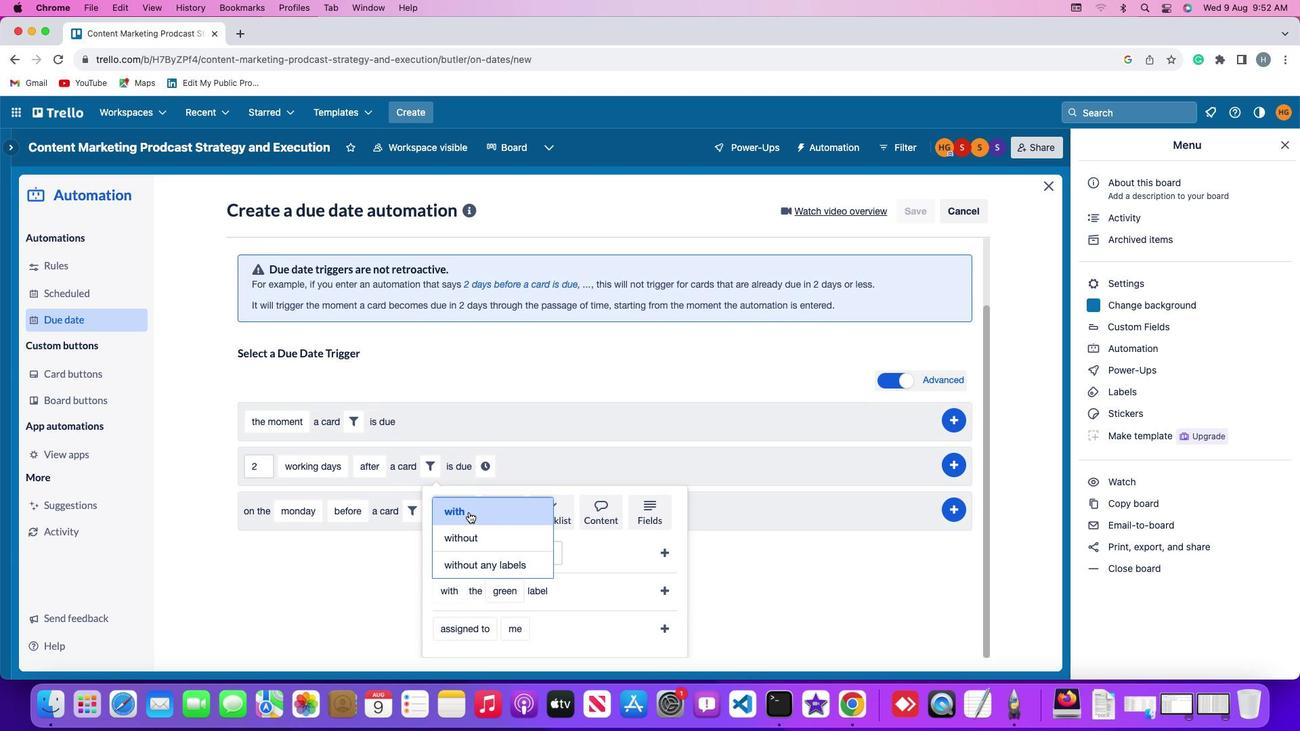 
Action: Mouse pressed left at (467, 511)
Screenshot: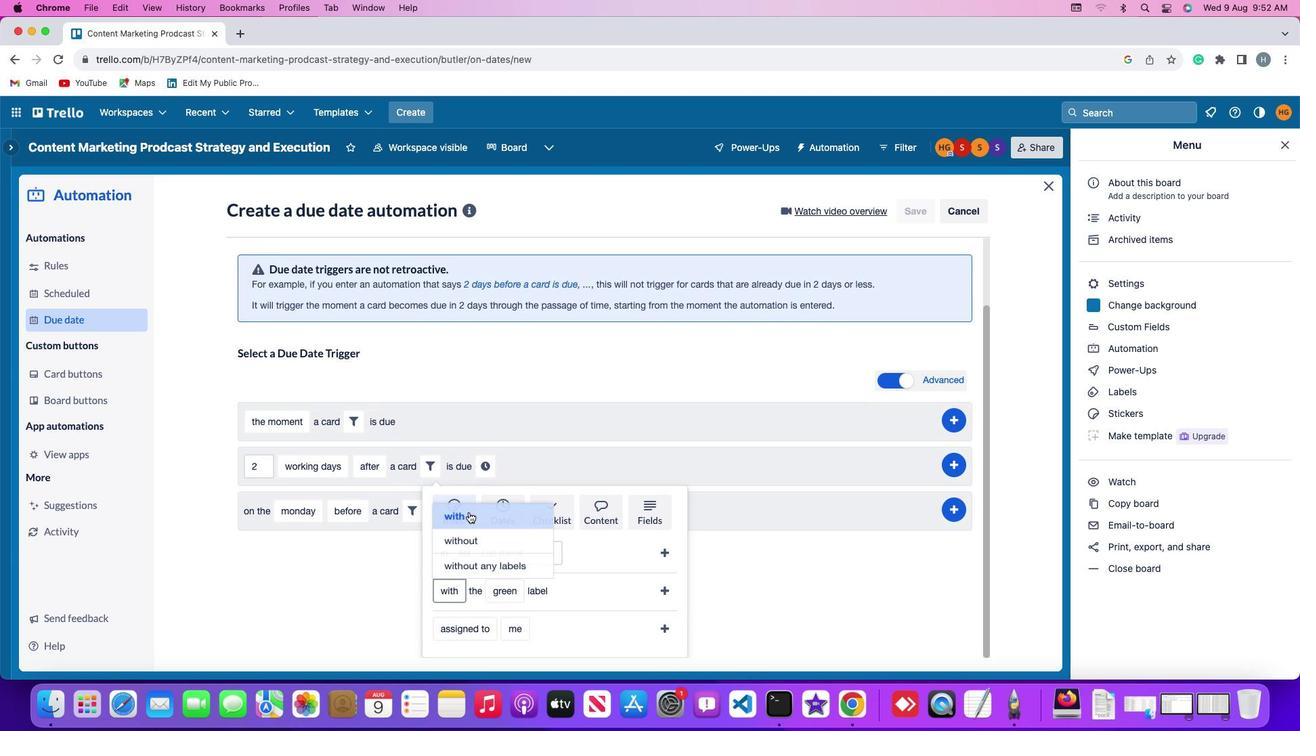 
Action: Mouse moved to (502, 593)
Screenshot: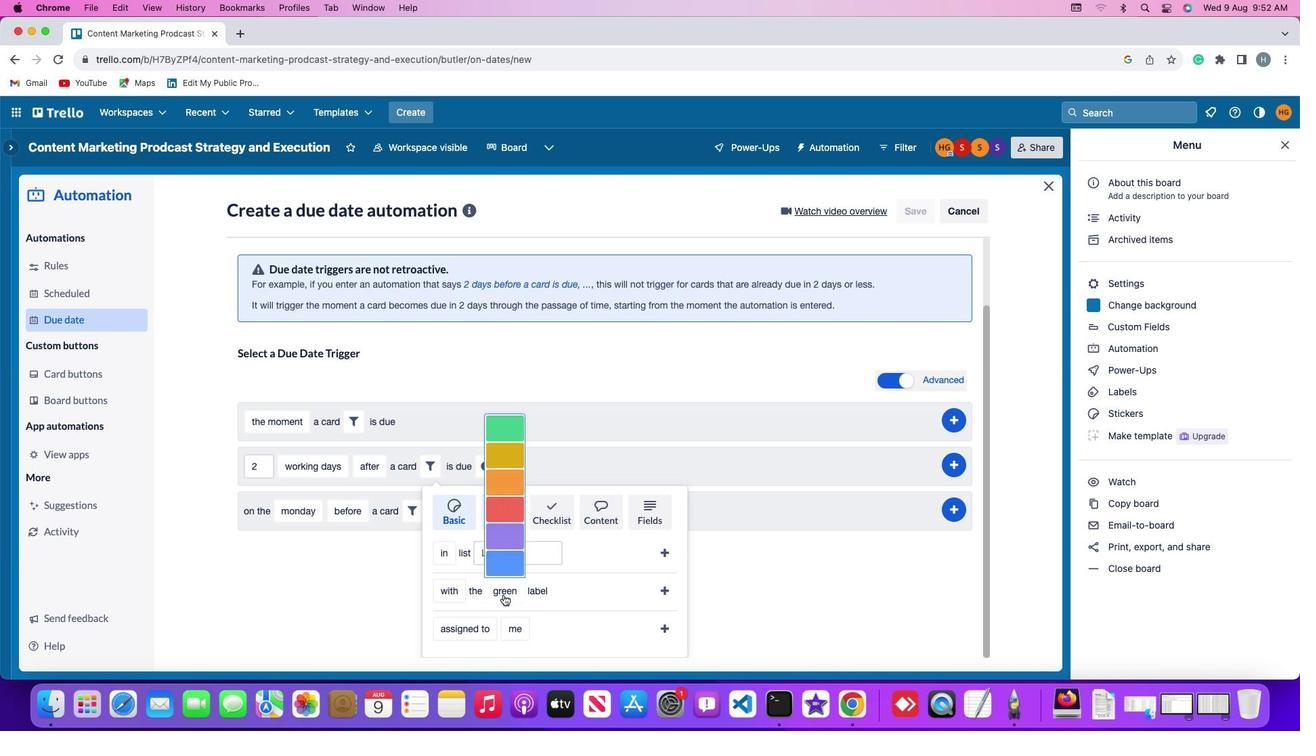 
Action: Mouse pressed left at (502, 593)
Screenshot: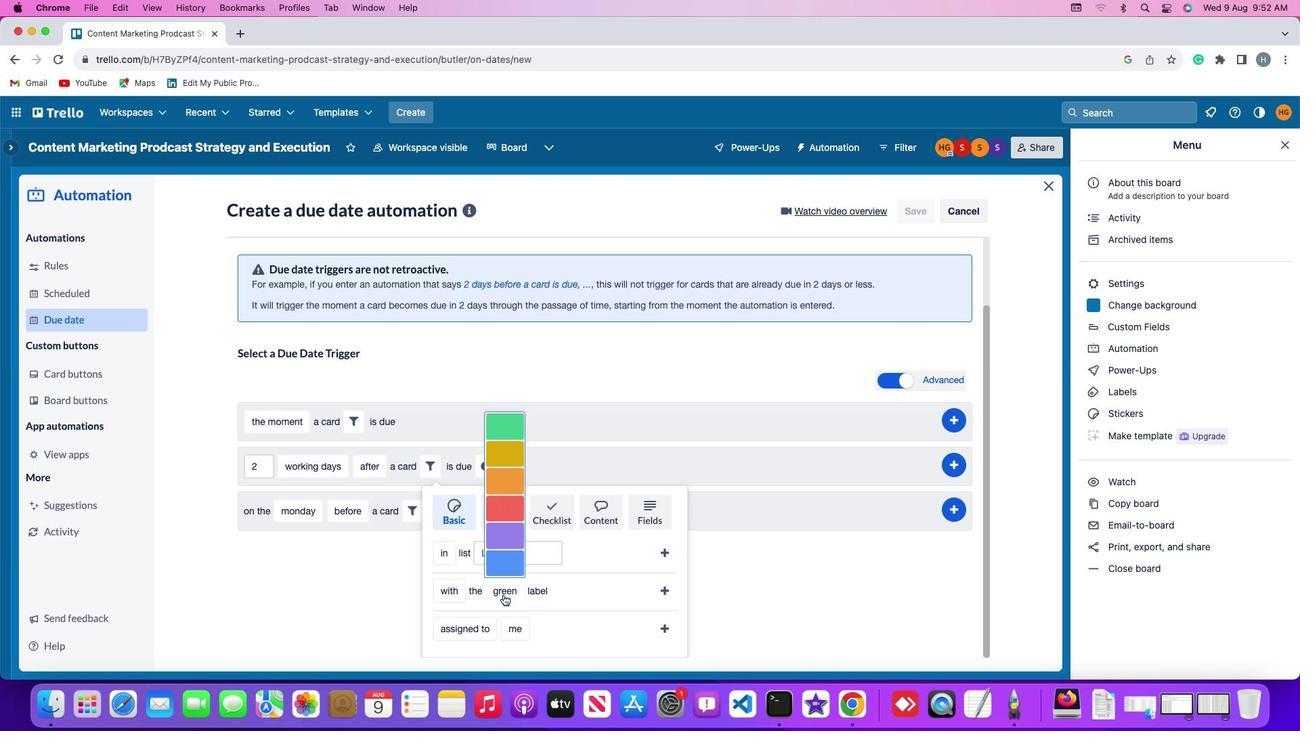 
Action: Mouse moved to (501, 423)
Screenshot: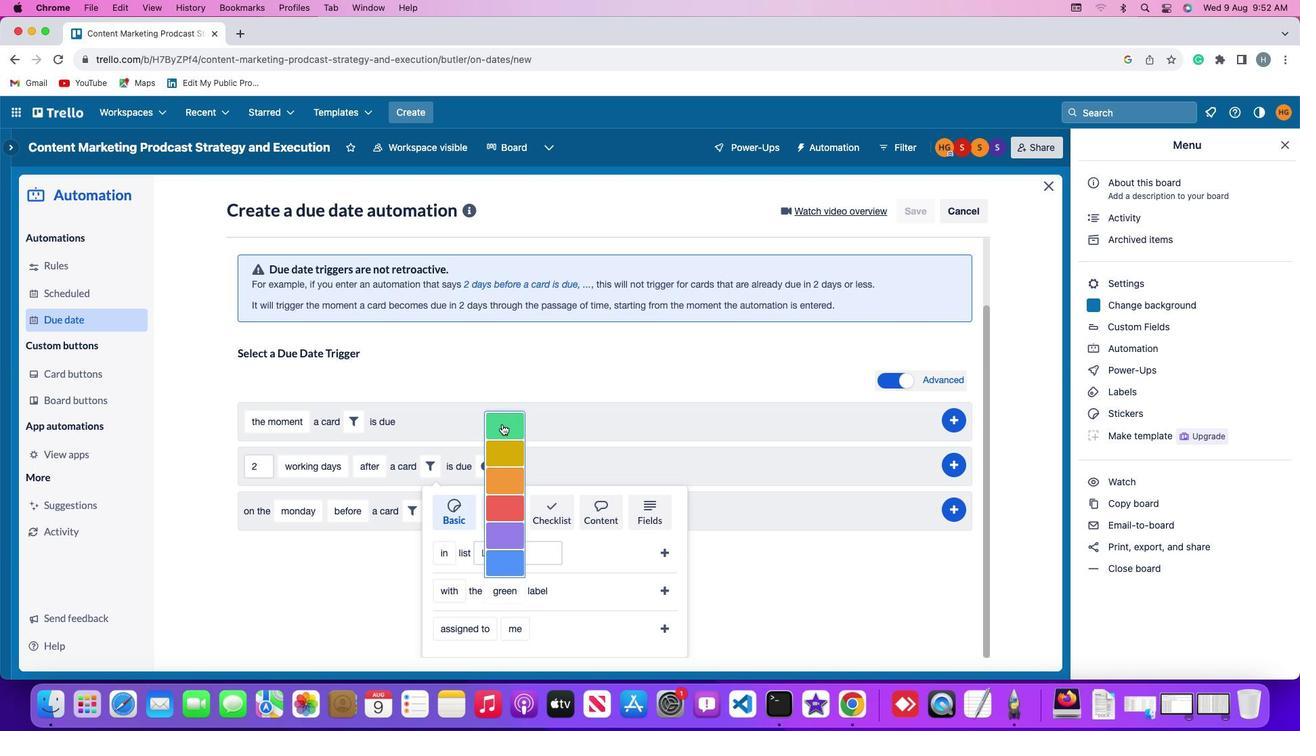 
Action: Mouse pressed left at (501, 423)
Screenshot: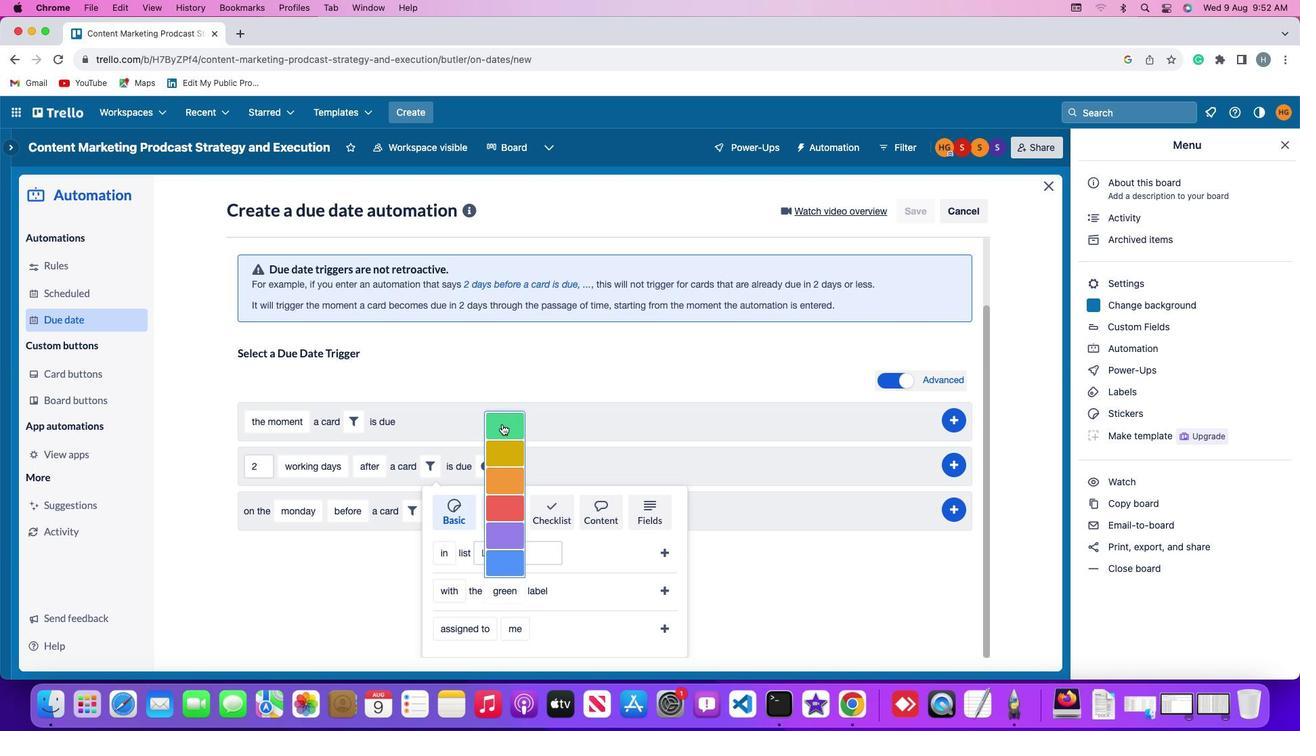 
Action: Mouse moved to (664, 585)
Screenshot: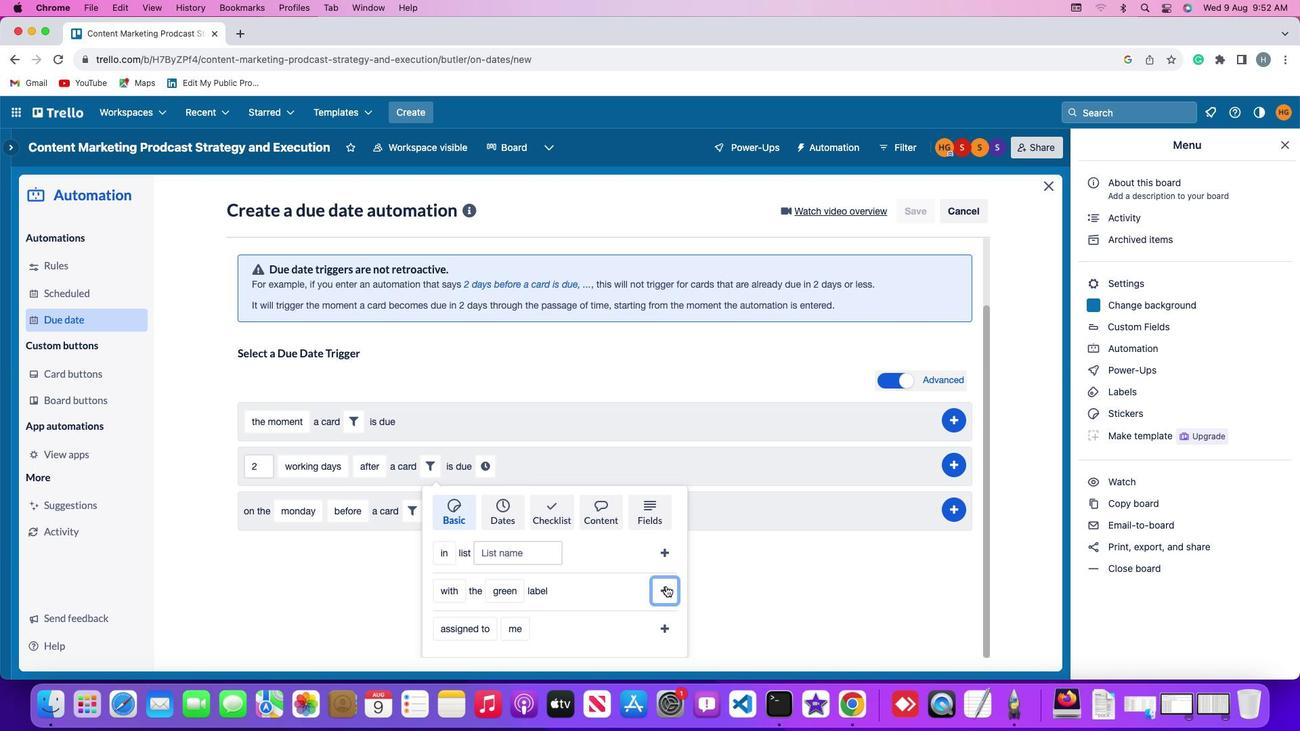 
Action: Mouse pressed left at (664, 585)
Screenshot: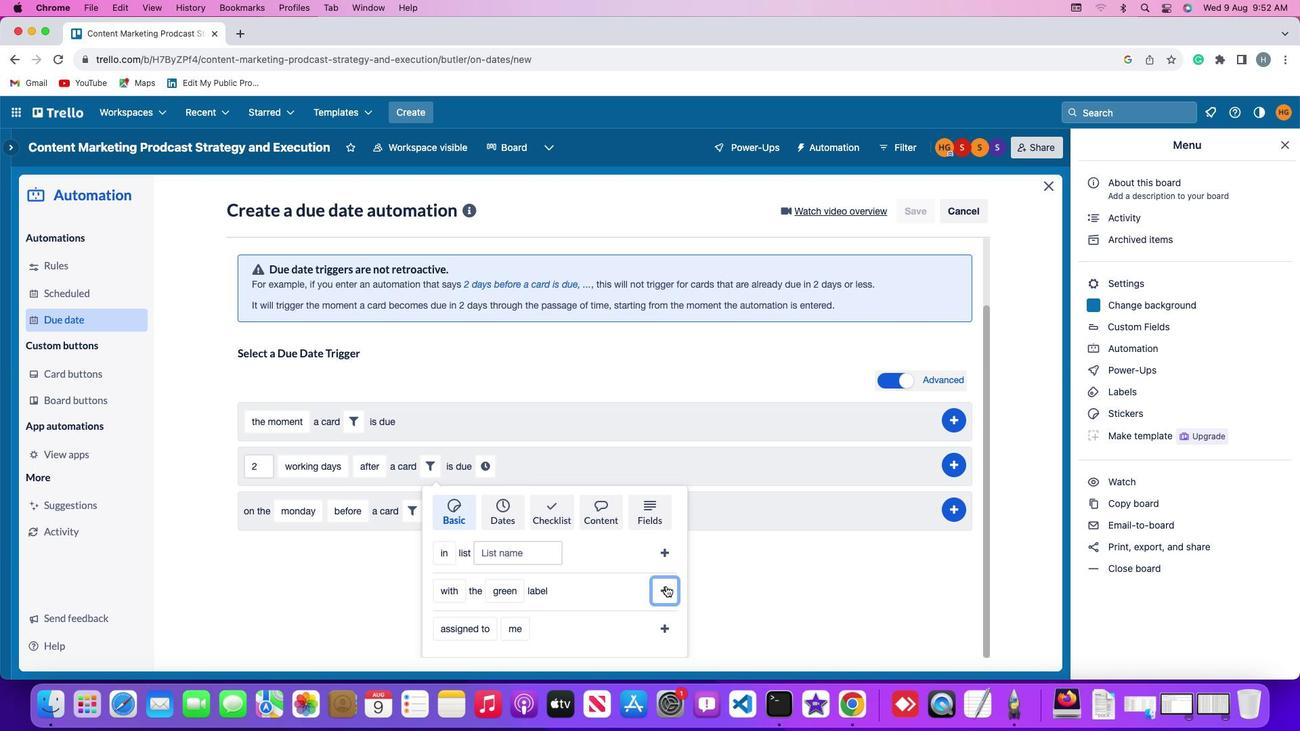 
Action: Mouse moved to (600, 544)
Screenshot: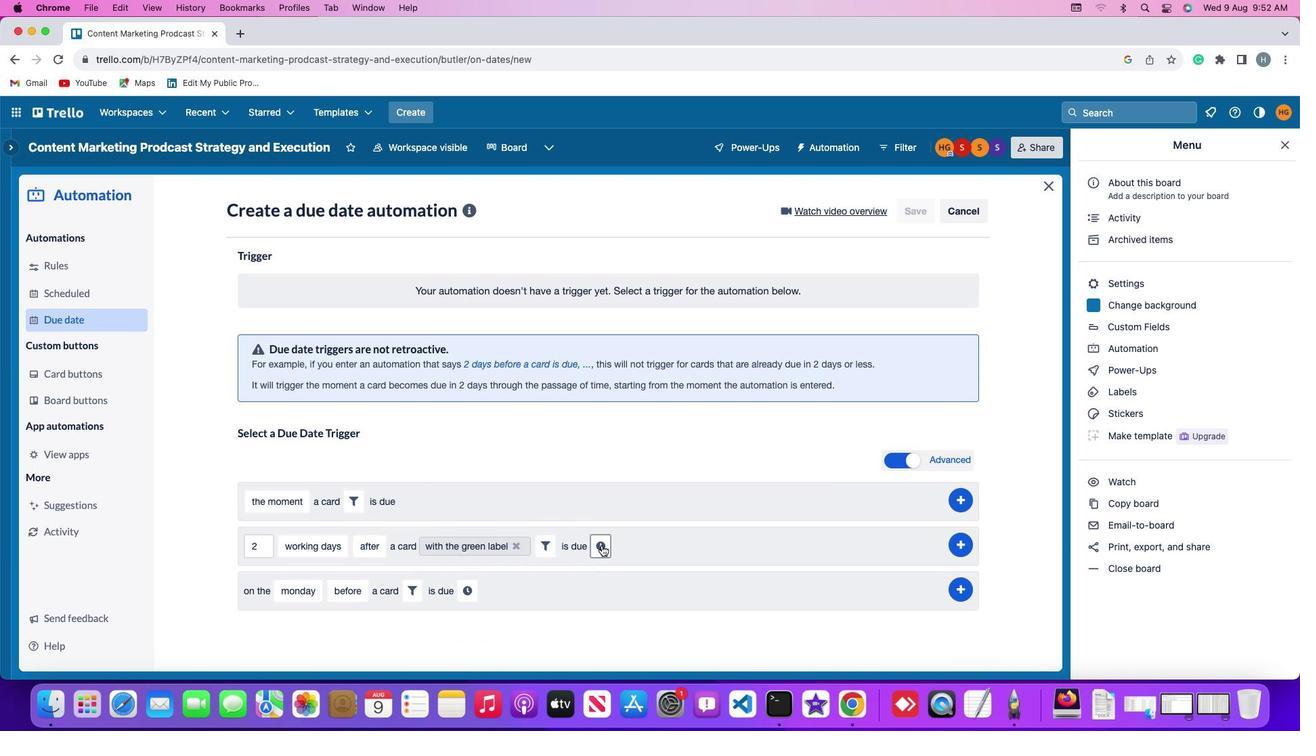 
Action: Mouse pressed left at (600, 544)
Screenshot: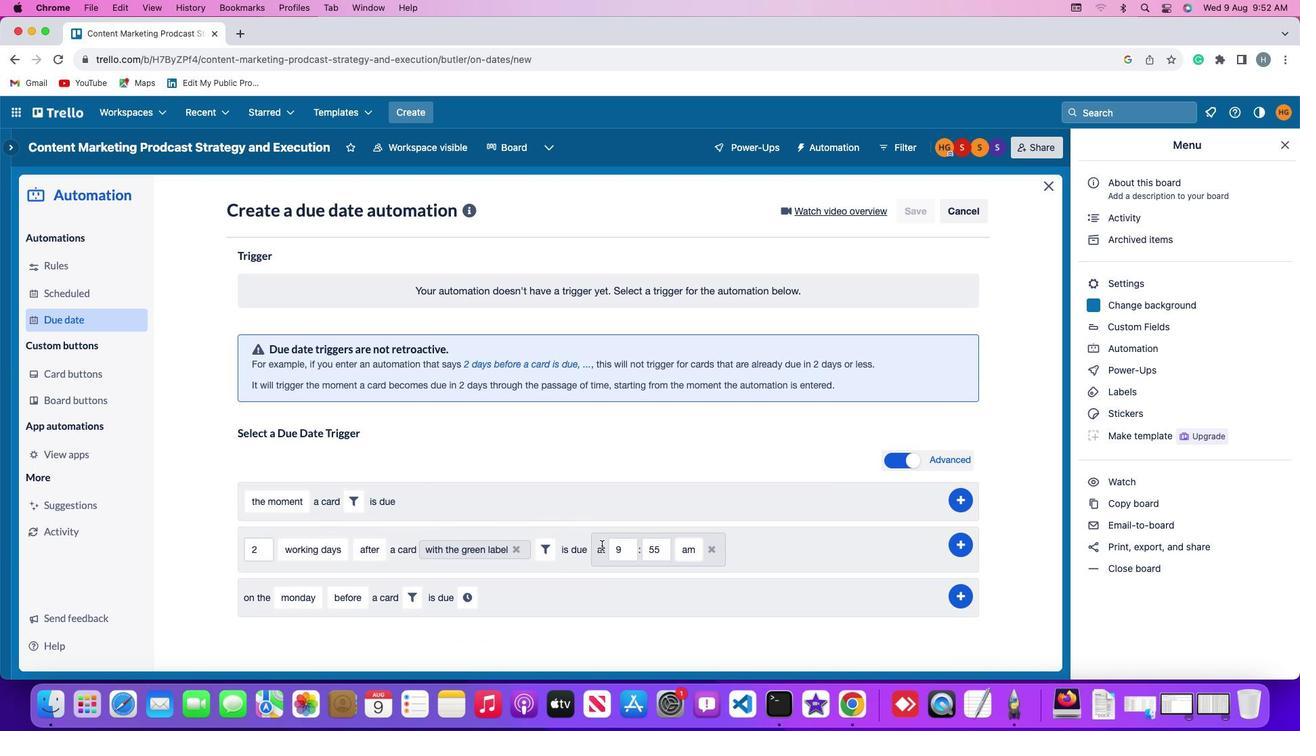 
Action: Mouse moved to (622, 548)
Screenshot: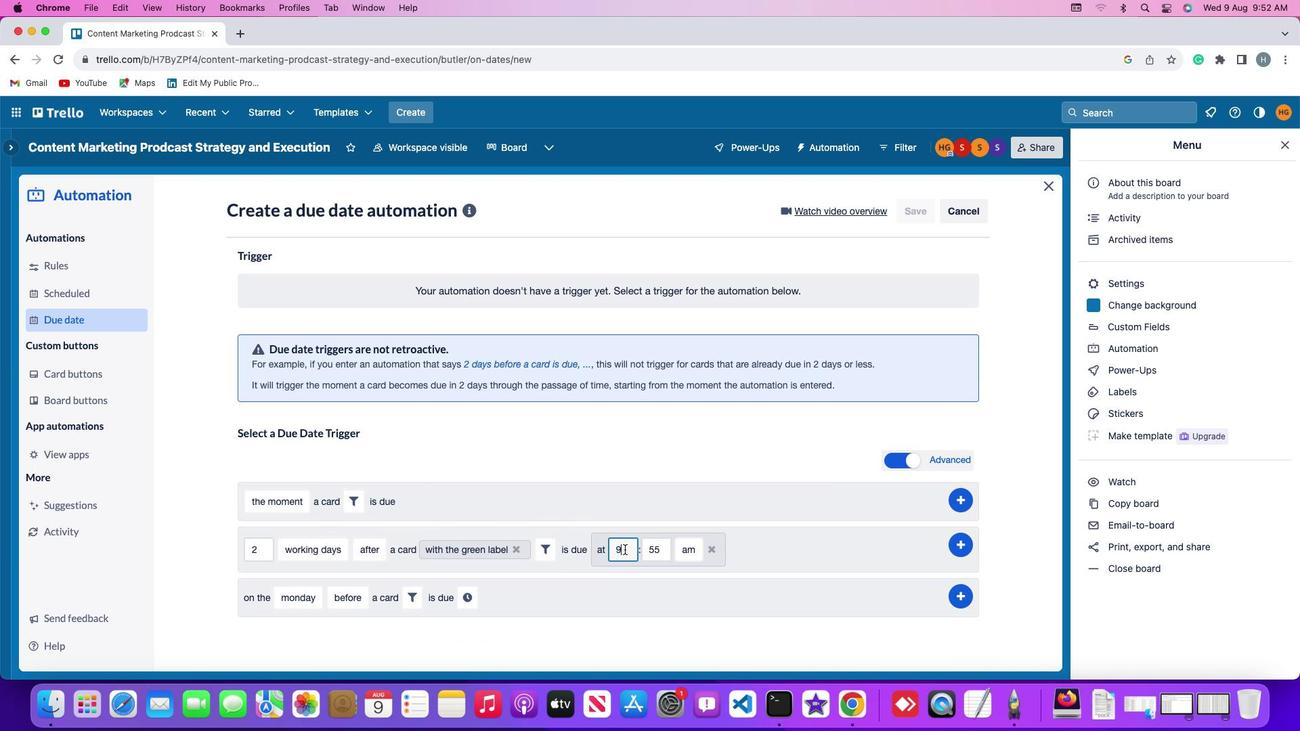
Action: Mouse pressed left at (622, 548)
Screenshot: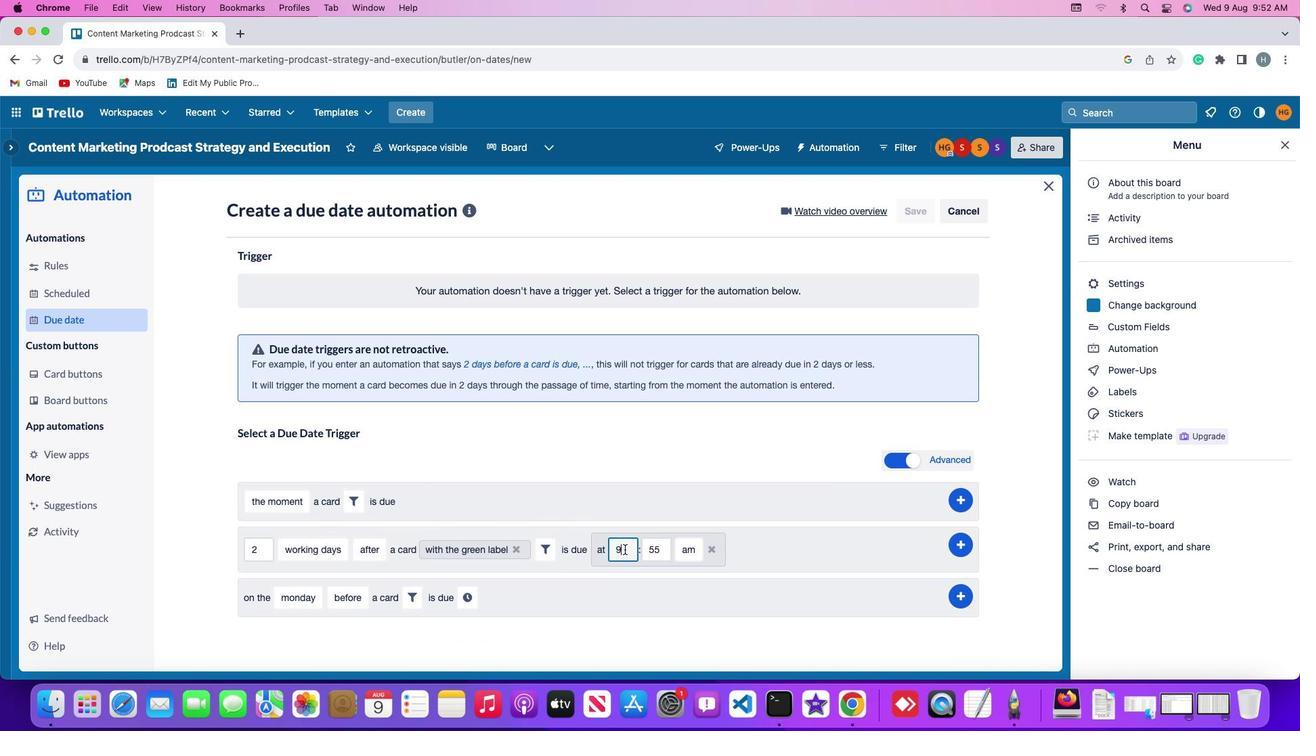 
Action: Key pressed Key.backspace'1''1'
Screenshot: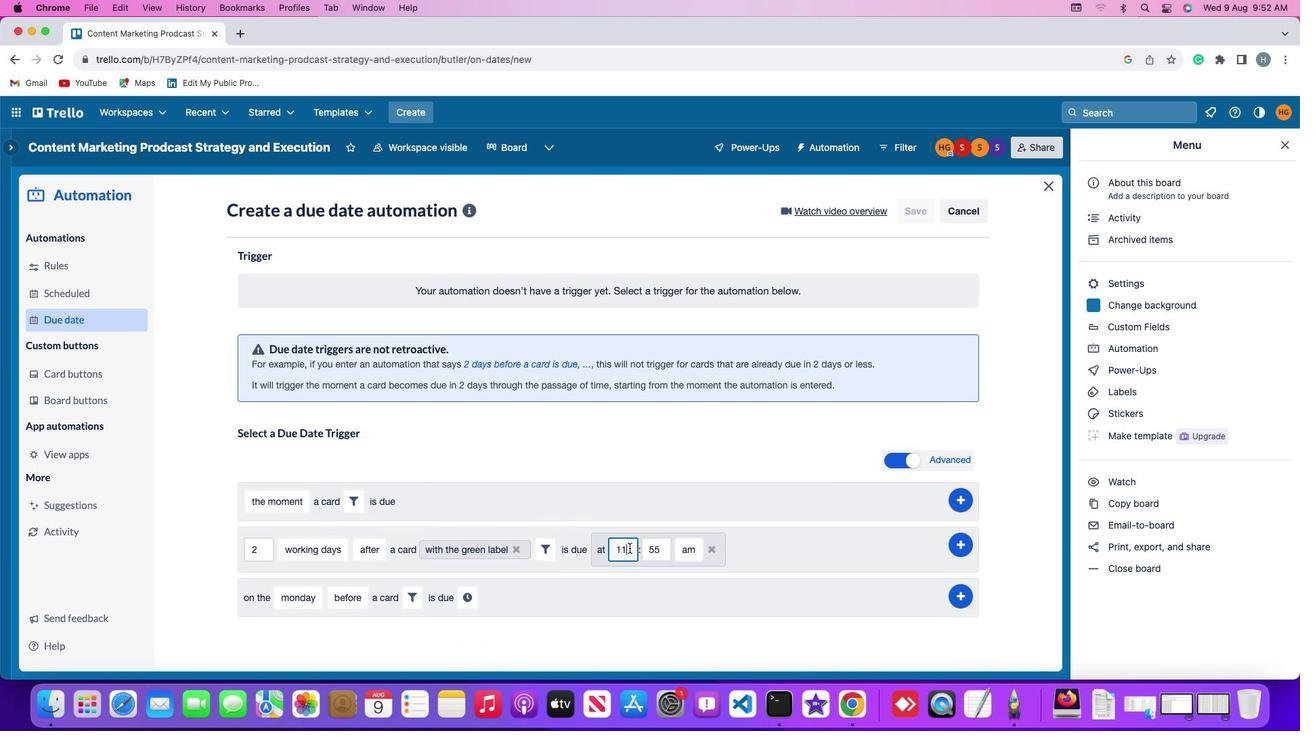 
Action: Mouse moved to (658, 549)
Screenshot: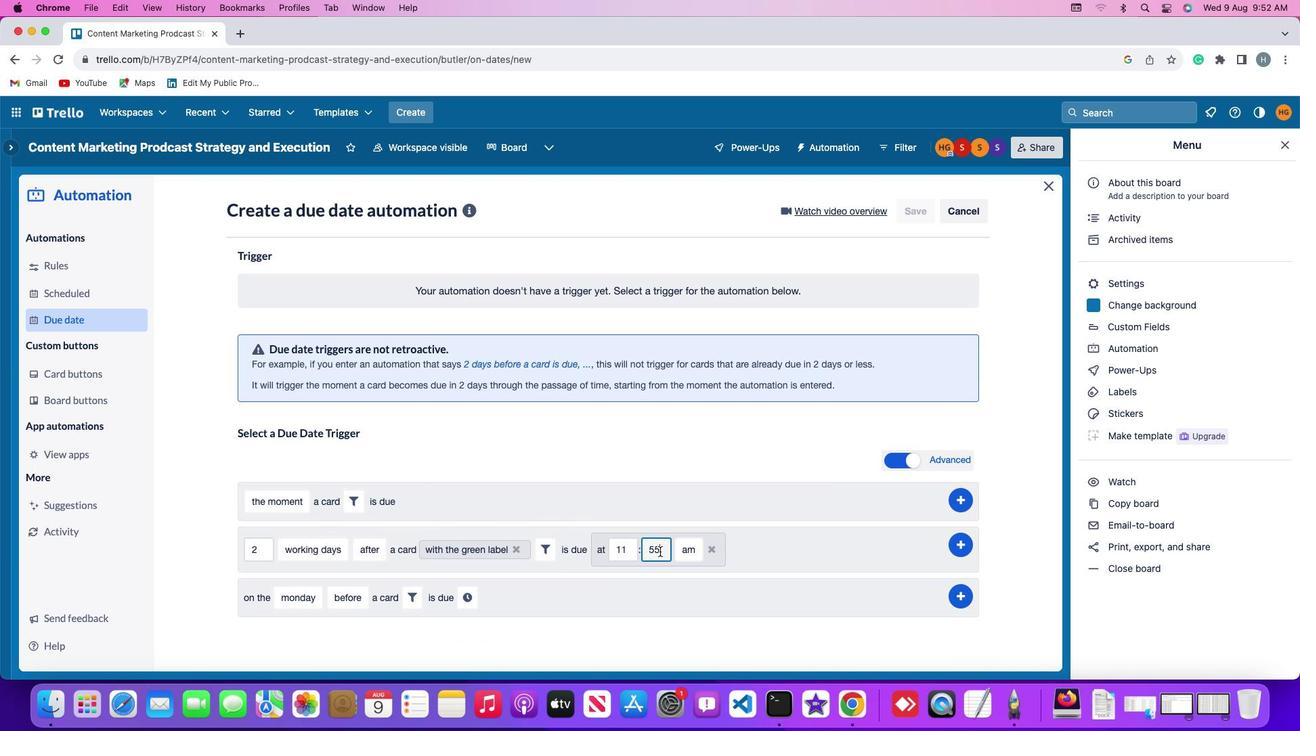 
Action: Mouse pressed left at (658, 549)
Screenshot: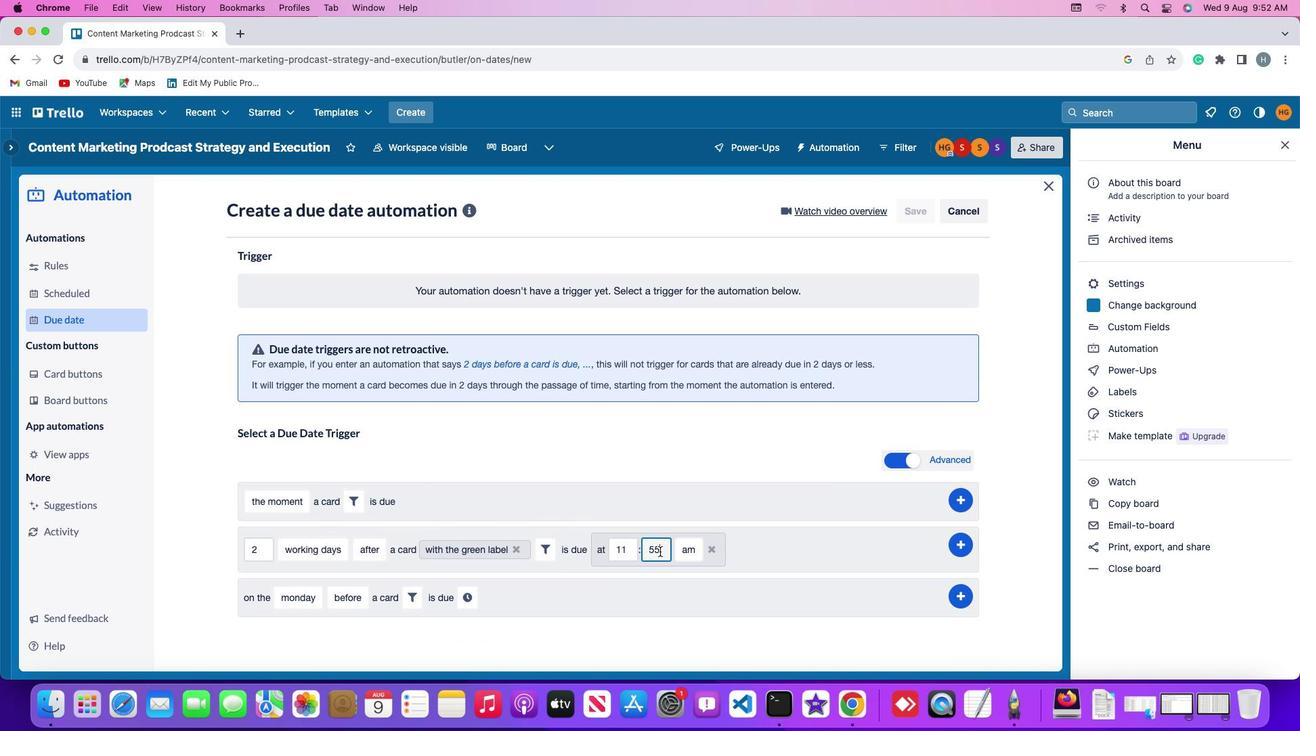 
Action: Key pressed Key.backspaceKey.backspaceKey.backspaceKey.backspace'0''0'
Screenshot: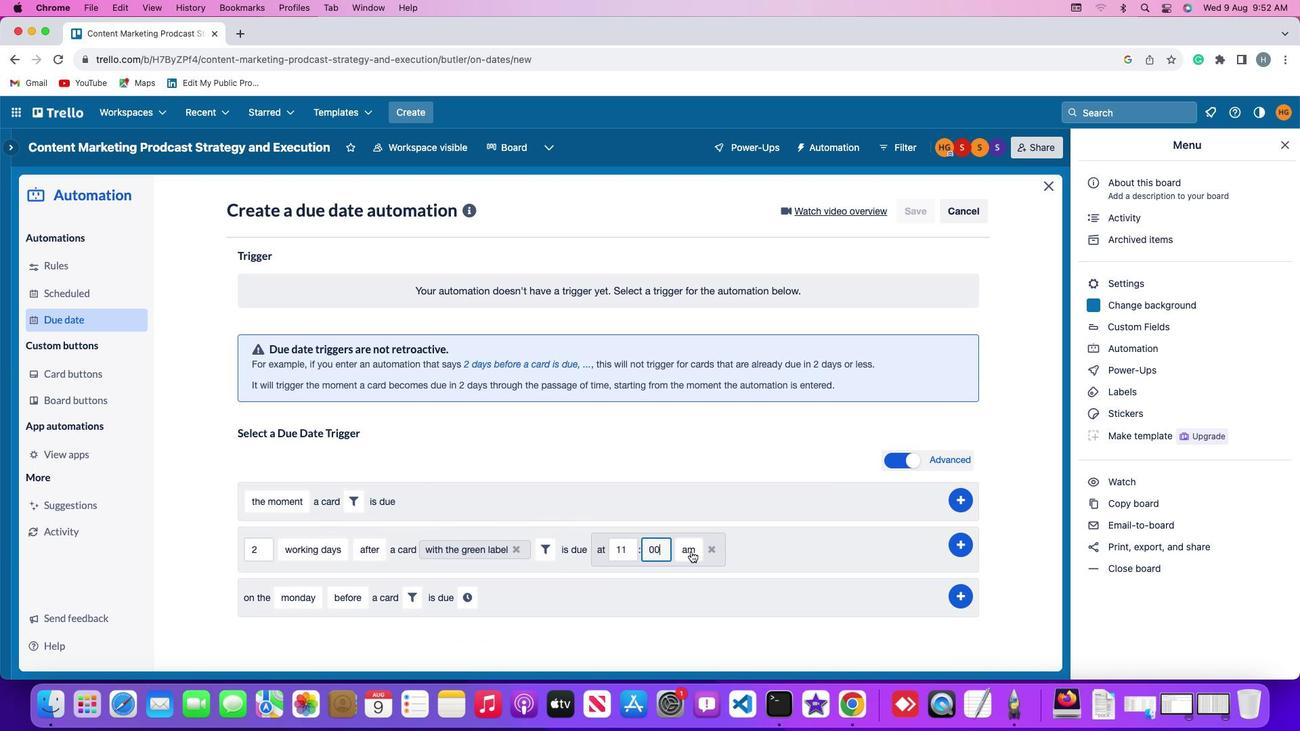 
Action: Mouse moved to (691, 576)
Screenshot: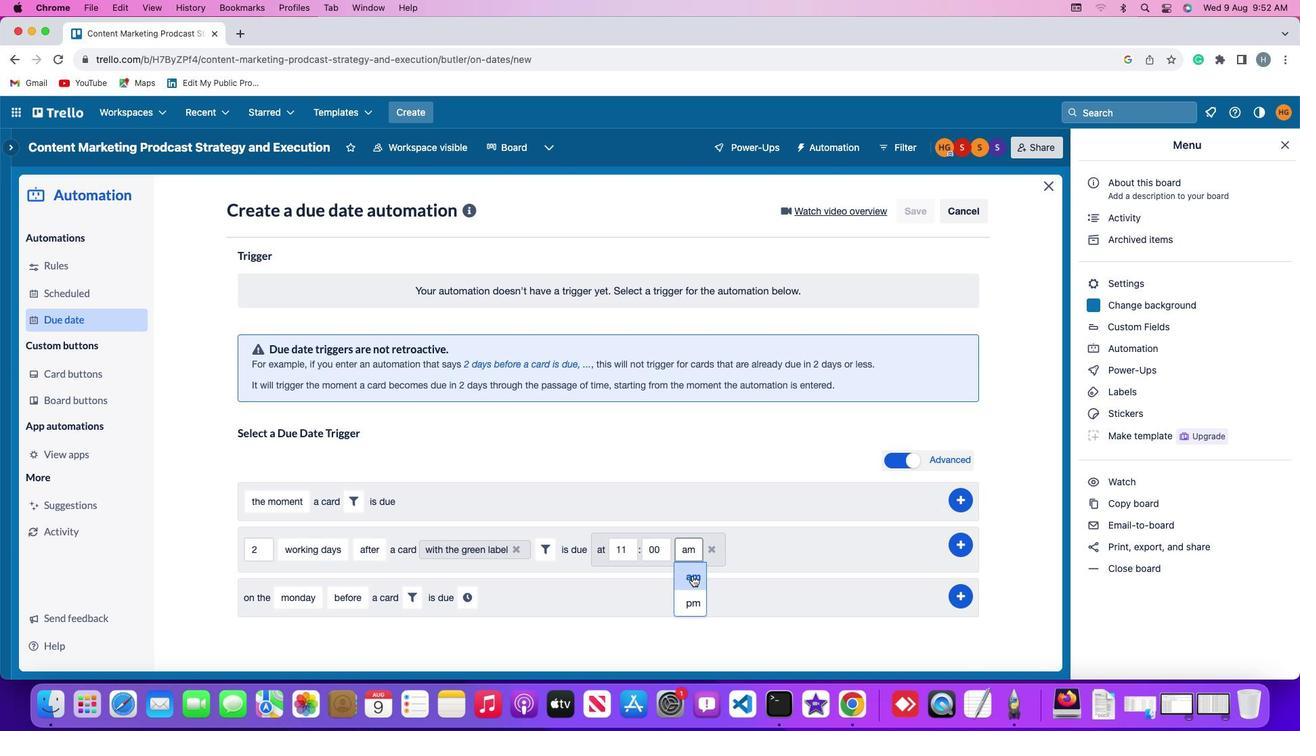 
Action: Mouse pressed left at (691, 576)
Screenshot: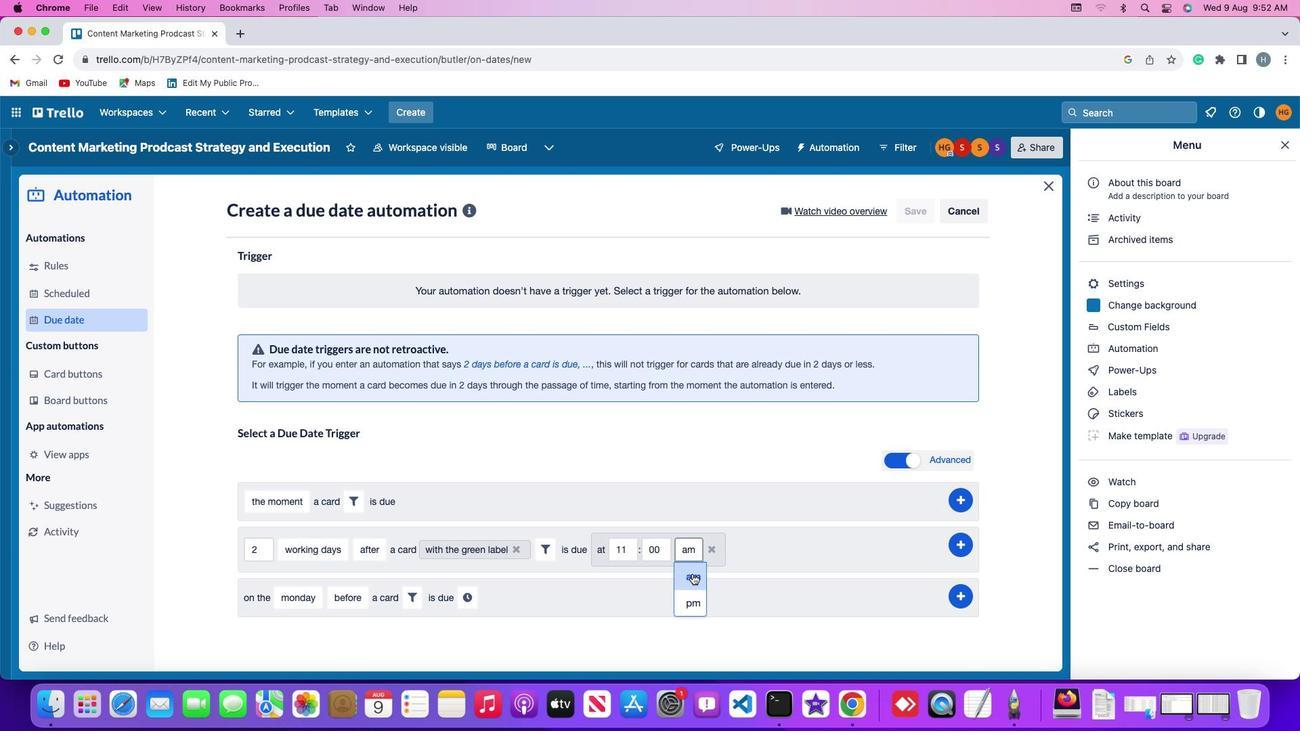 
Action: Mouse moved to (962, 540)
Screenshot: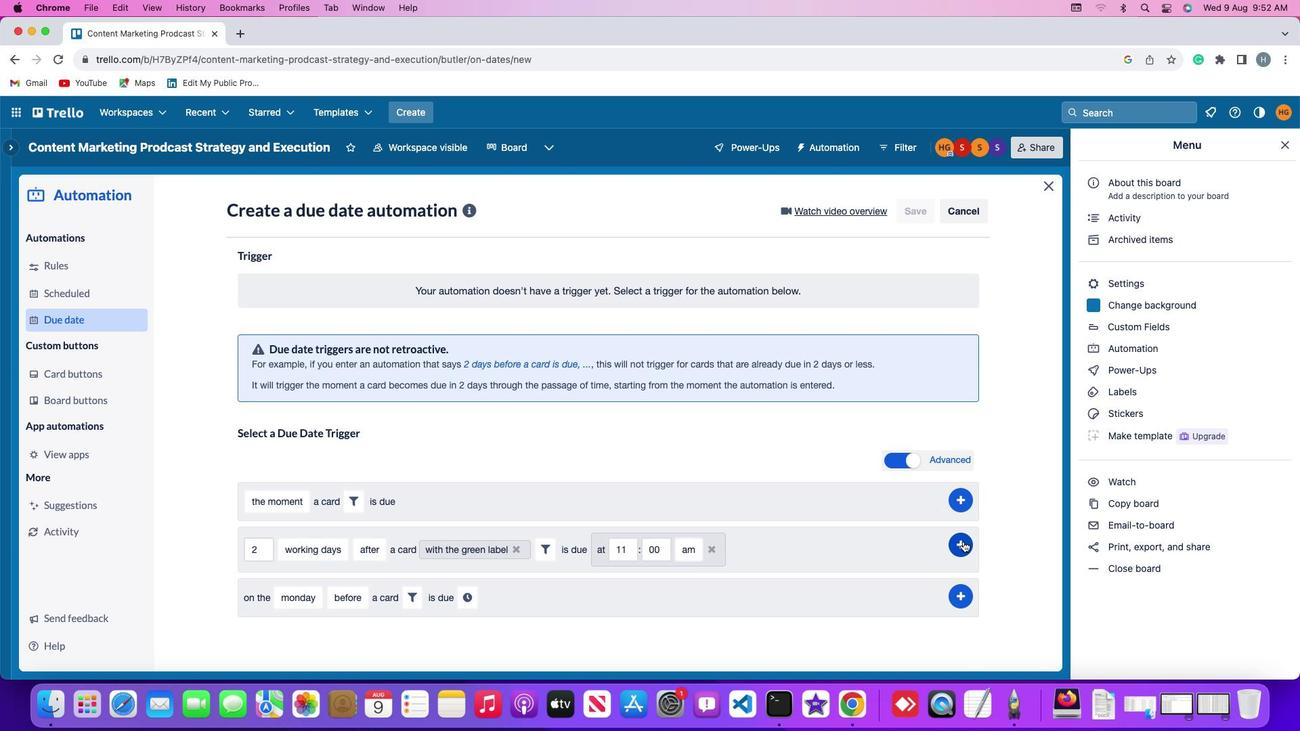 
Action: Mouse pressed left at (962, 540)
Screenshot: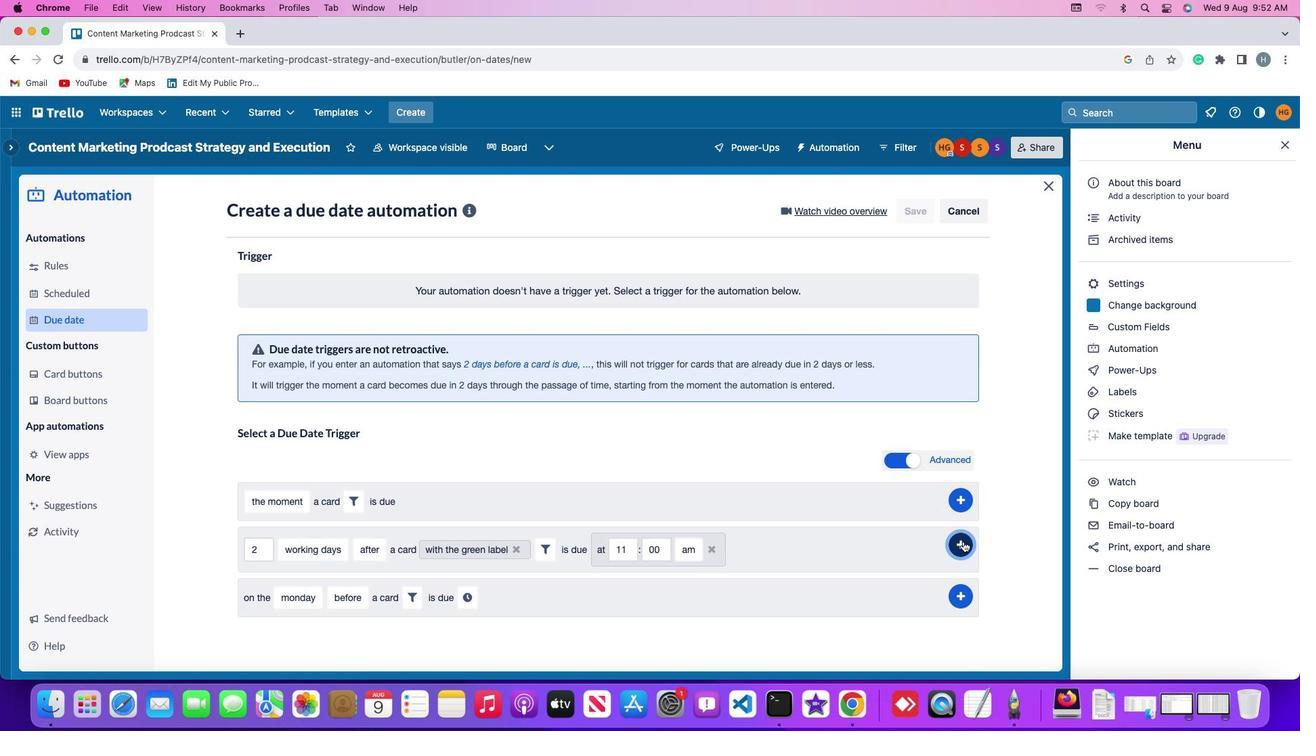 
Action: Mouse moved to (1023, 421)
Screenshot: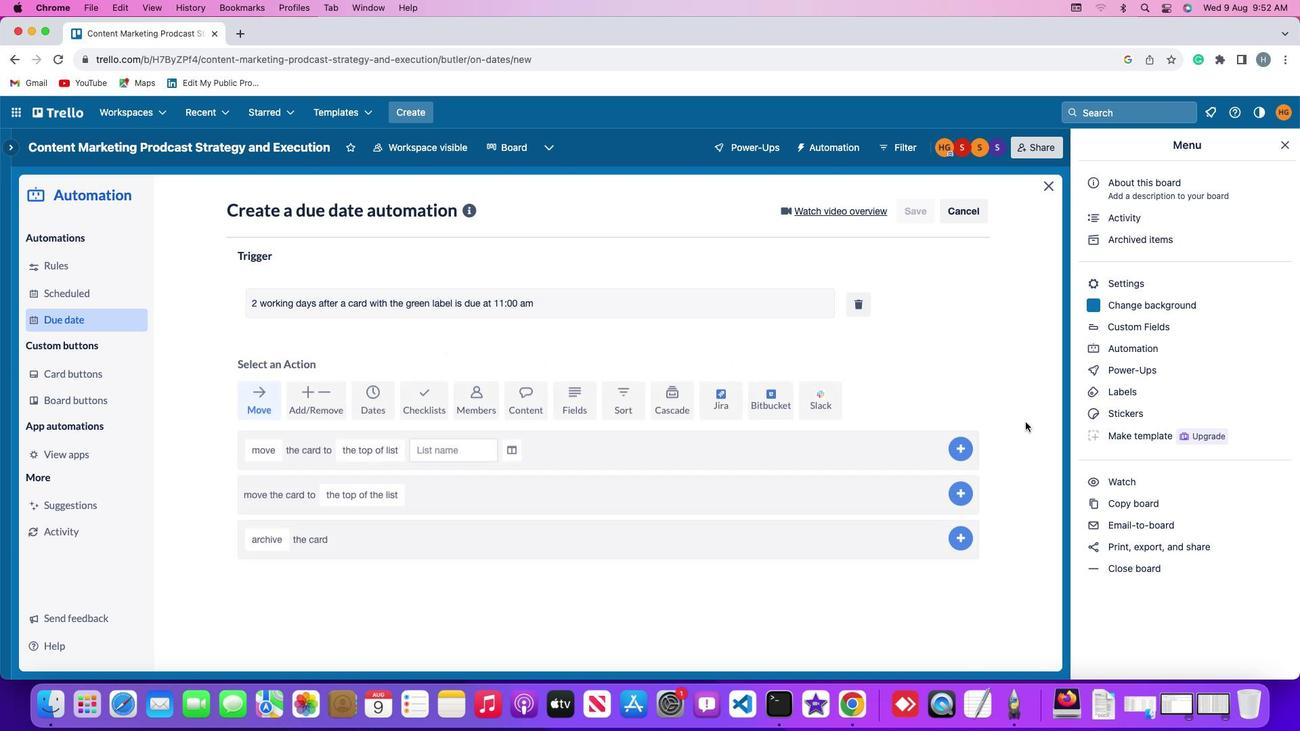
